 Task: Explore Airbnb accommodation in Djibouti, Djibouti from 10th December, 2023 to 16th December, 2023 for 4 adults.4 bedrooms having 4 beds and 4 bathrooms. Property type can be flat. Amenities needed are: wifi, TV, free parkinig on premises, gym, breakfast. Booking option can be shelf check-in. Look for 5 properties as per requirement.
Action: Mouse moved to (451, 87)
Screenshot: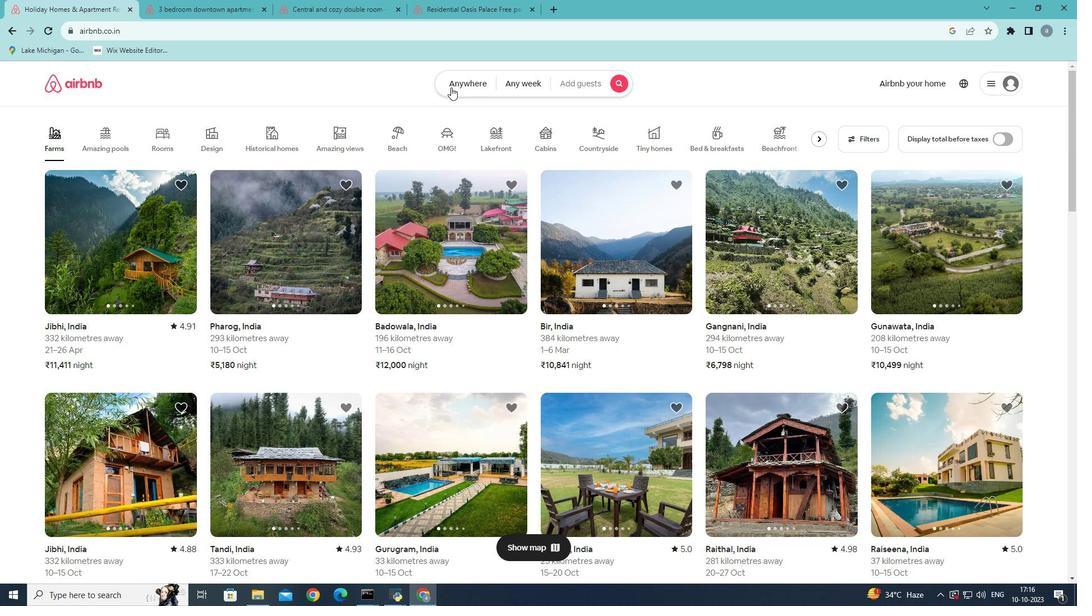 
Action: Mouse pressed left at (451, 87)
Screenshot: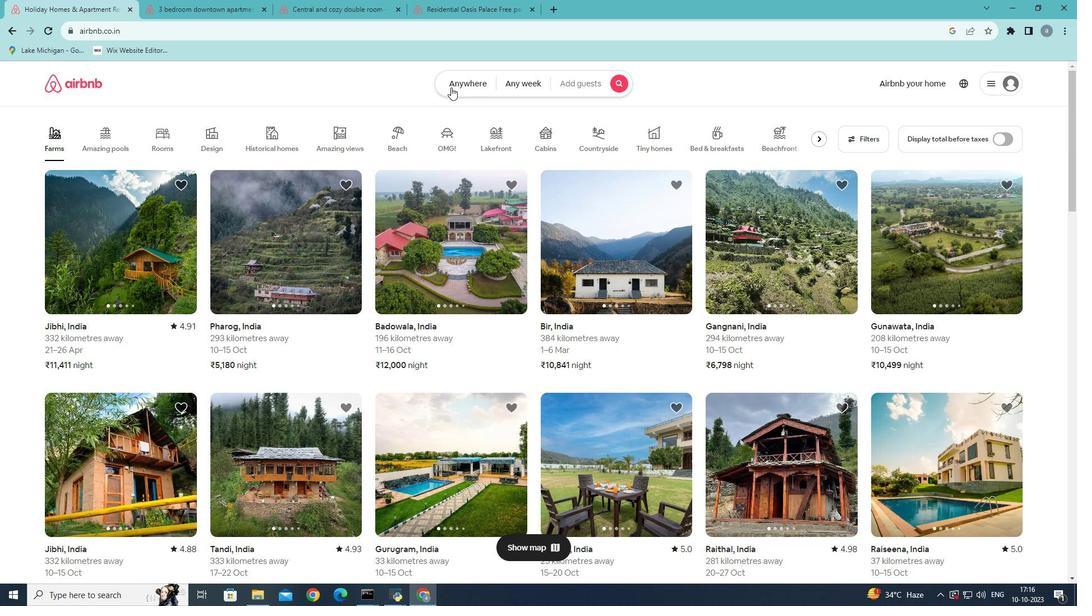 
Action: Mouse moved to (380, 128)
Screenshot: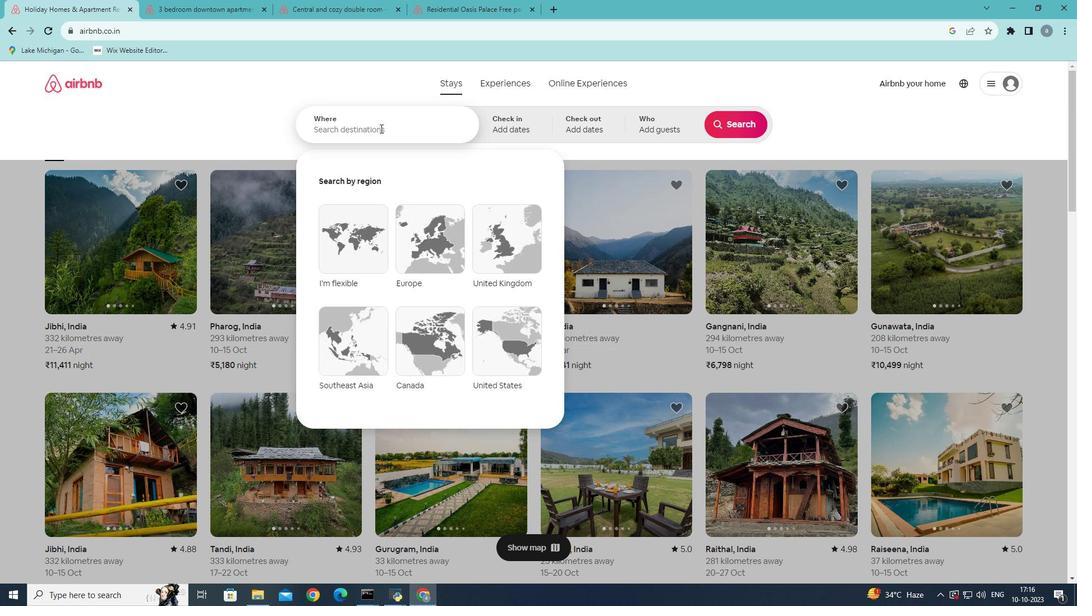 
Action: Mouse pressed left at (380, 128)
Screenshot: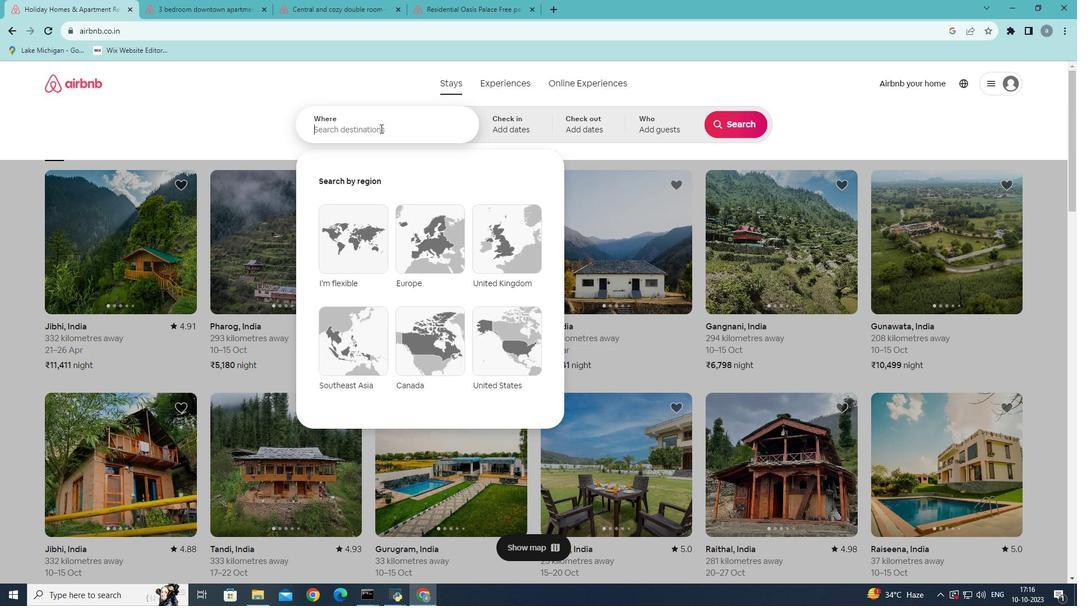 
Action: Mouse moved to (379, 145)
Screenshot: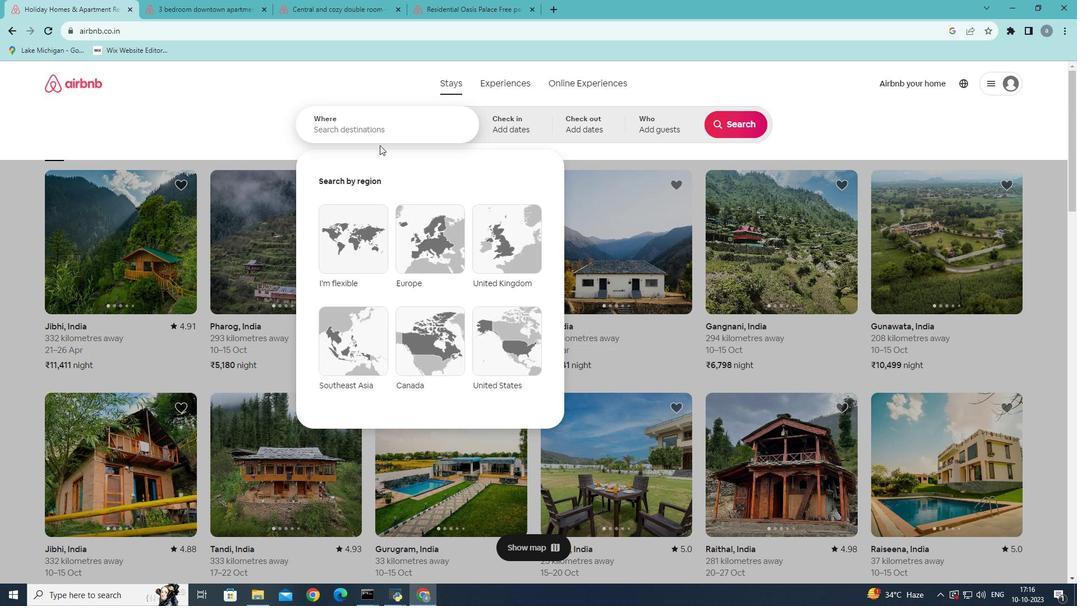 
Action: Key pressed <Key.shift>Djib
Screenshot: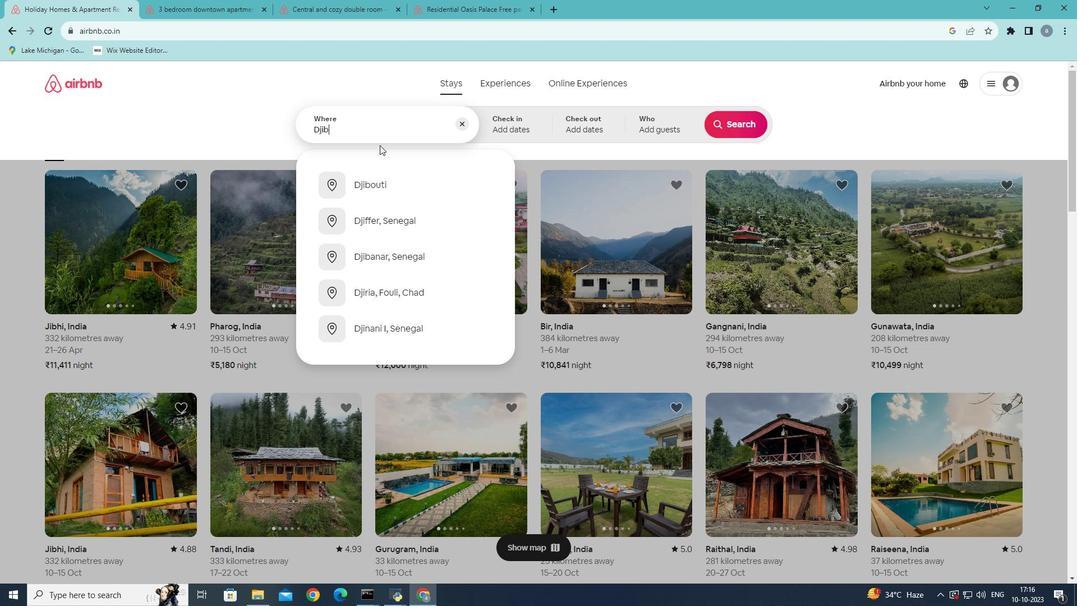 
Action: Mouse moved to (411, 223)
Screenshot: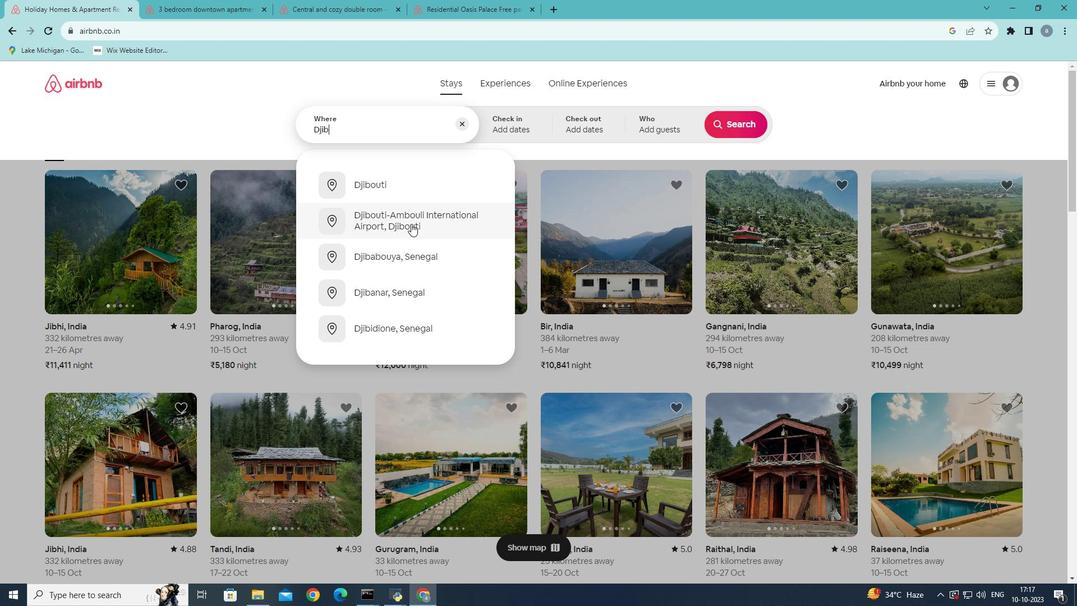 
Action: Mouse pressed left at (411, 223)
Screenshot: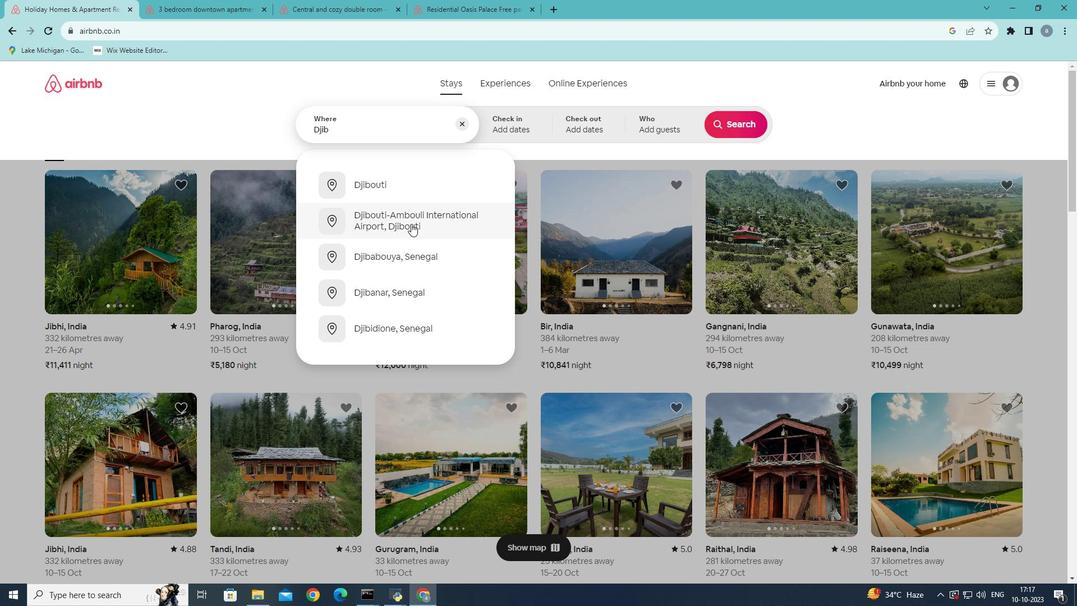 
Action: Mouse moved to (736, 214)
Screenshot: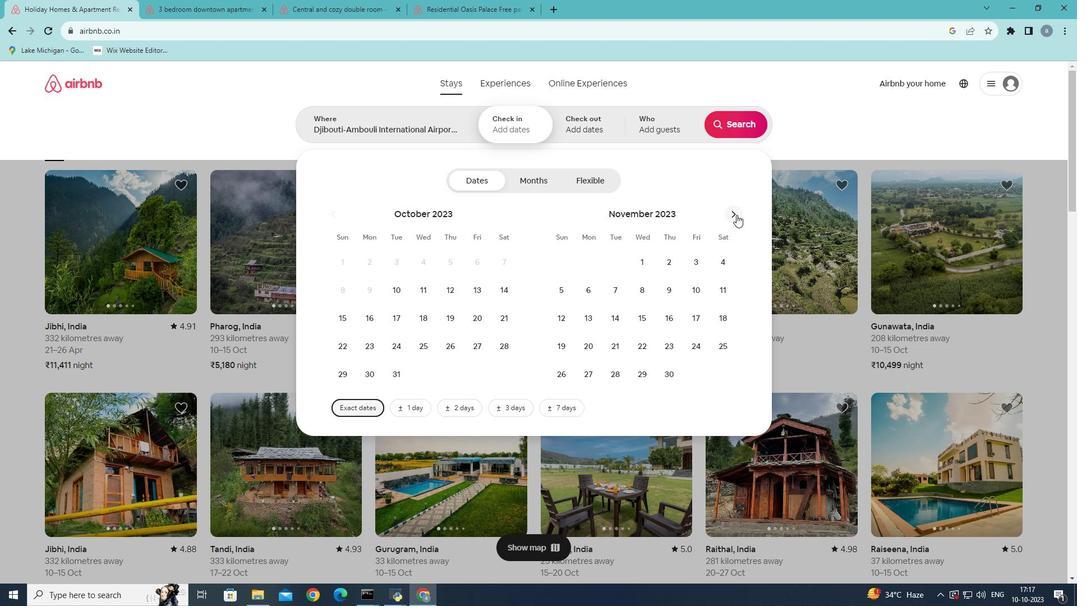
Action: Mouse pressed left at (736, 214)
Screenshot: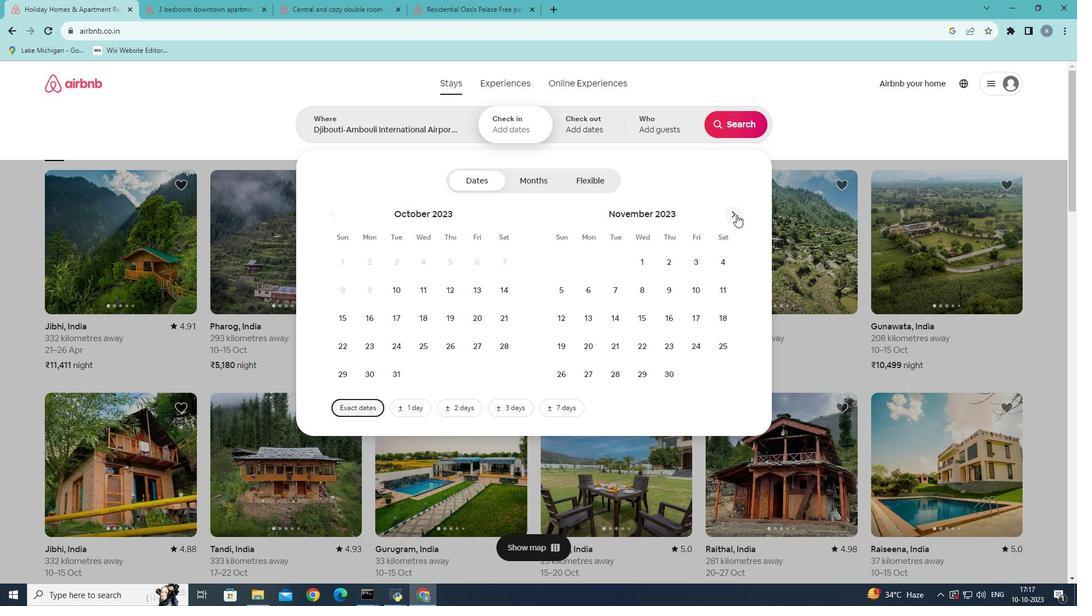 
Action: Mouse moved to (556, 315)
Screenshot: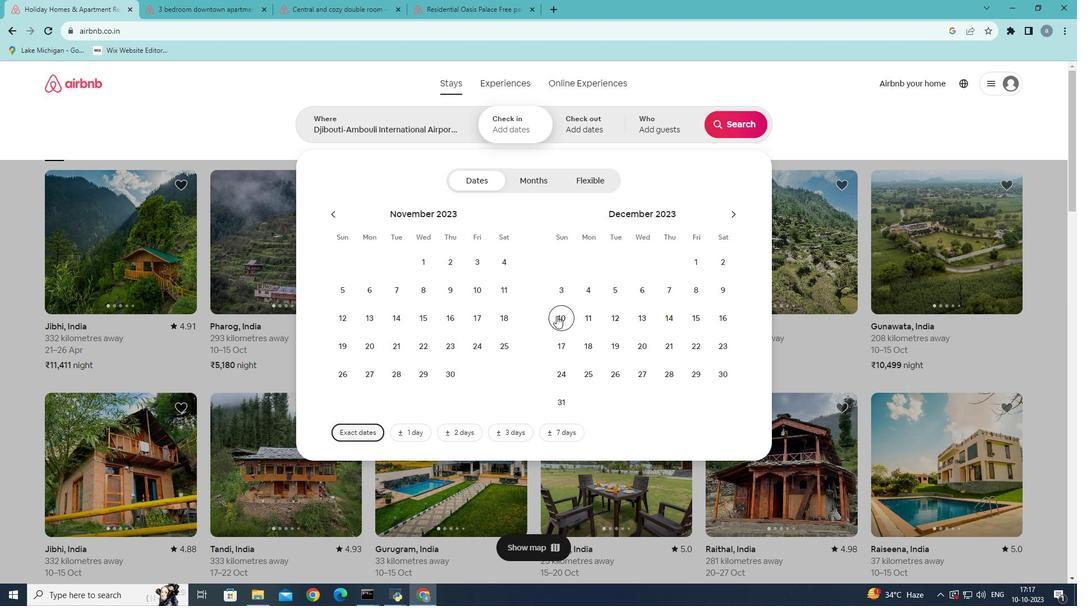 
Action: Mouse pressed left at (556, 315)
Screenshot: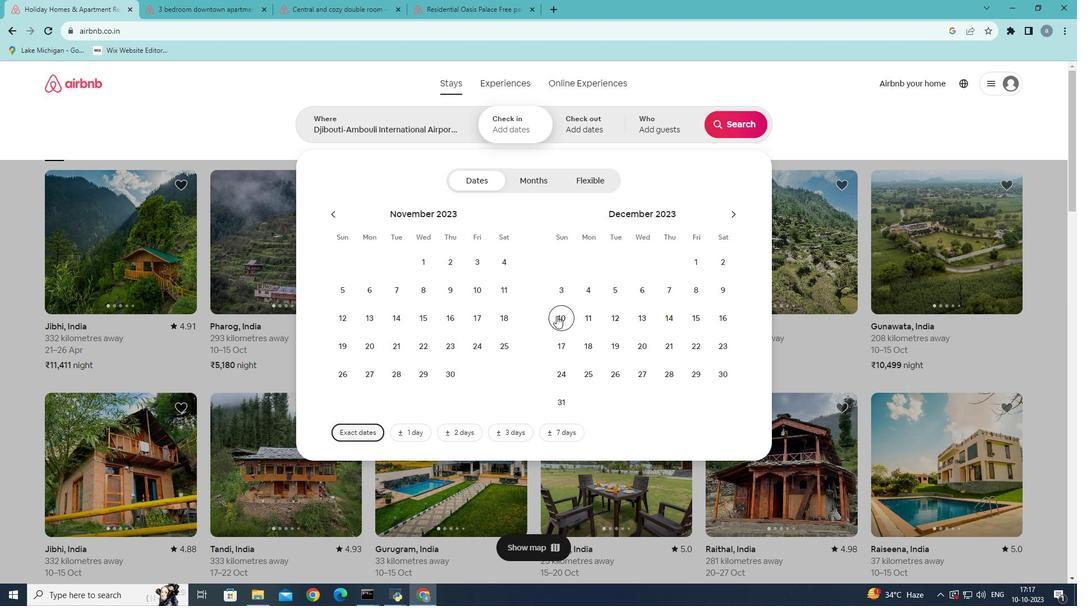 
Action: Mouse moved to (718, 315)
Screenshot: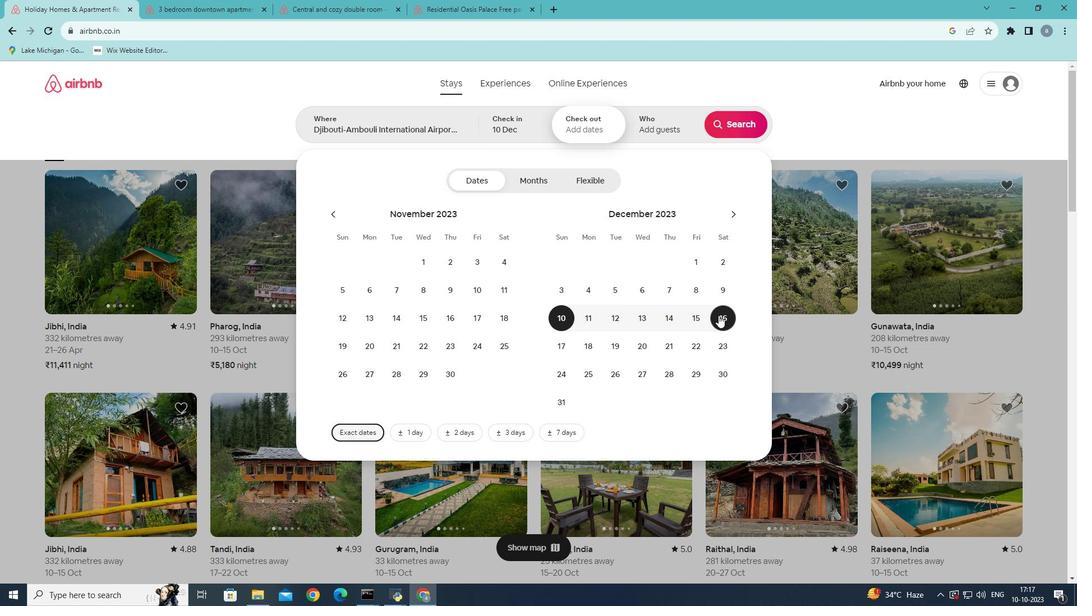 
Action: Mouse pressed left at (718, 315)
Screenshot: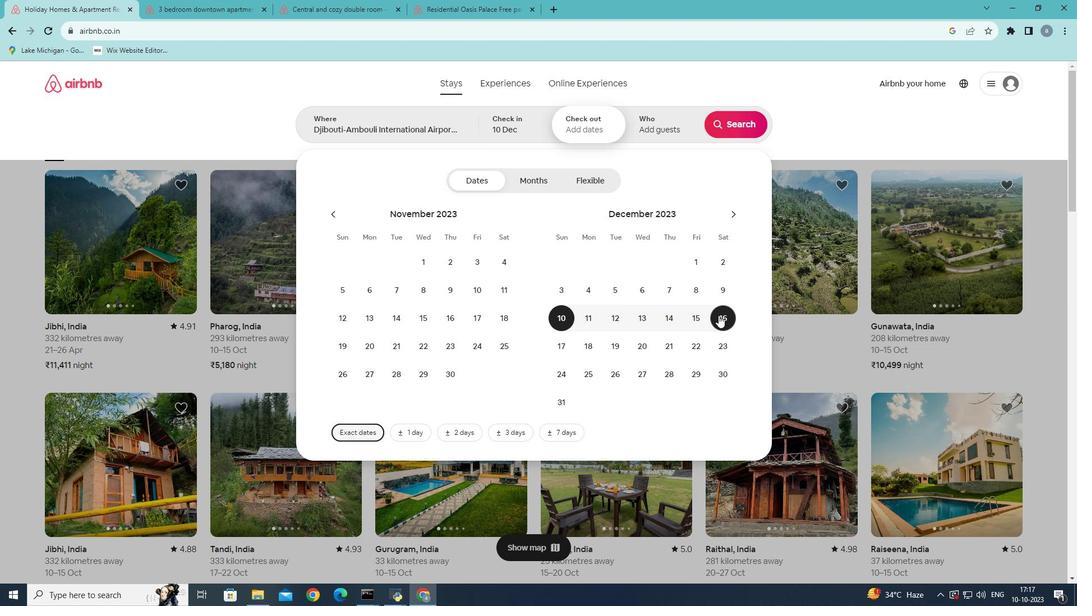 
Action: Mouse moved to (671, 127)
Screenshot: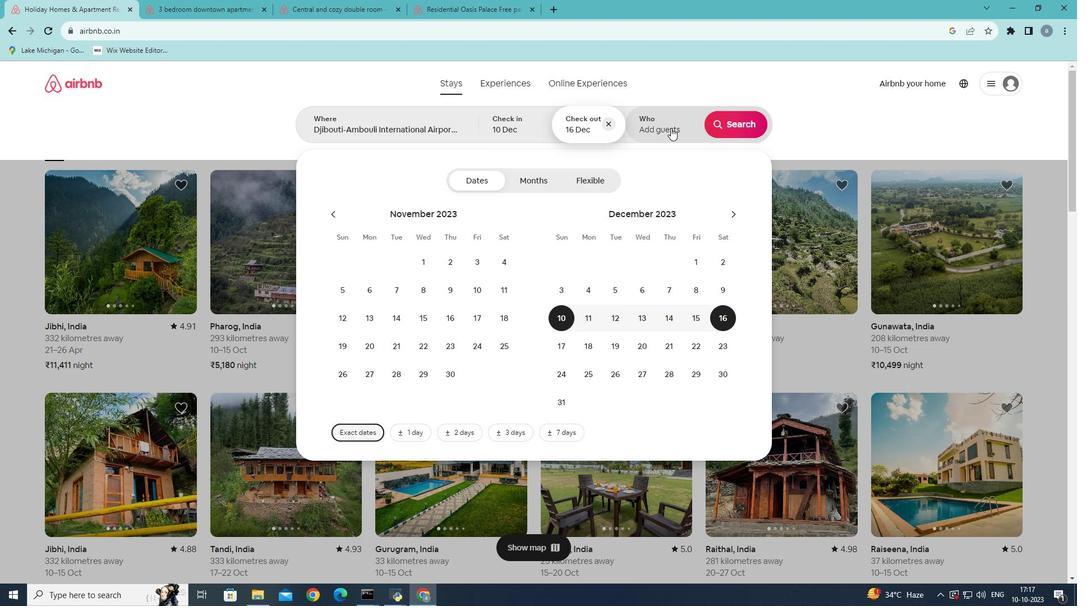 
Action: Mouse pressed left at (671, 127)
Screenshot: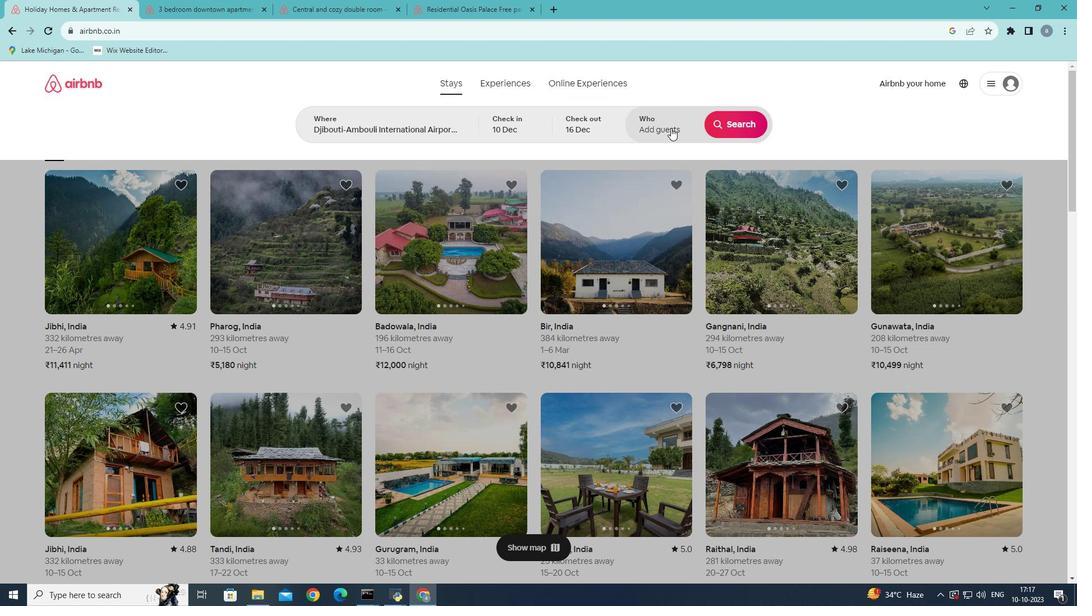 
Action: Mouse moved to (740, 181)
Screenshot: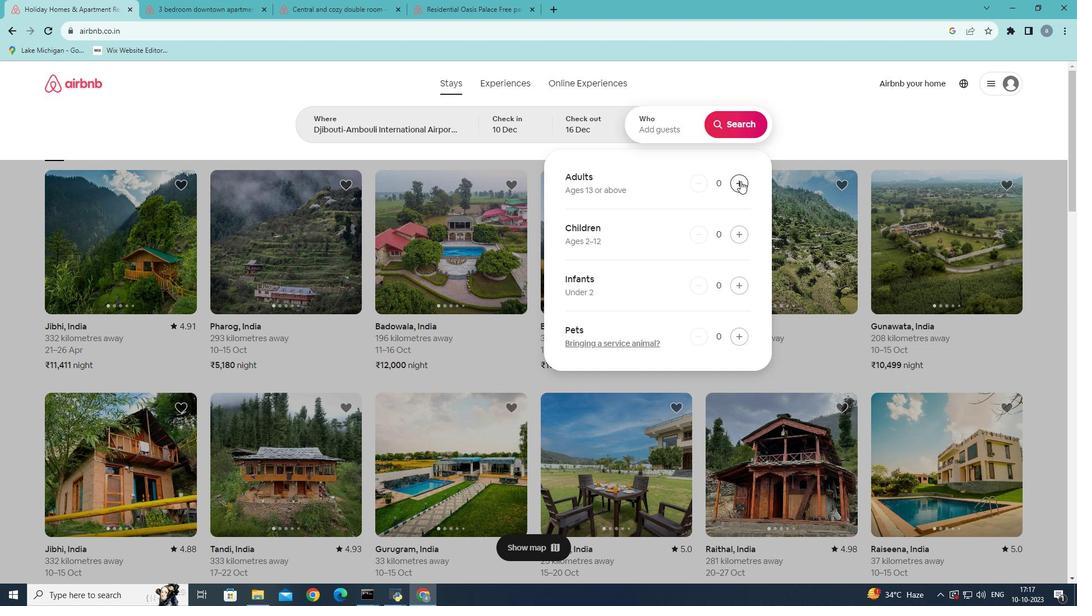 
Action: Mouse pressed left at (740, 181)
Screenshot: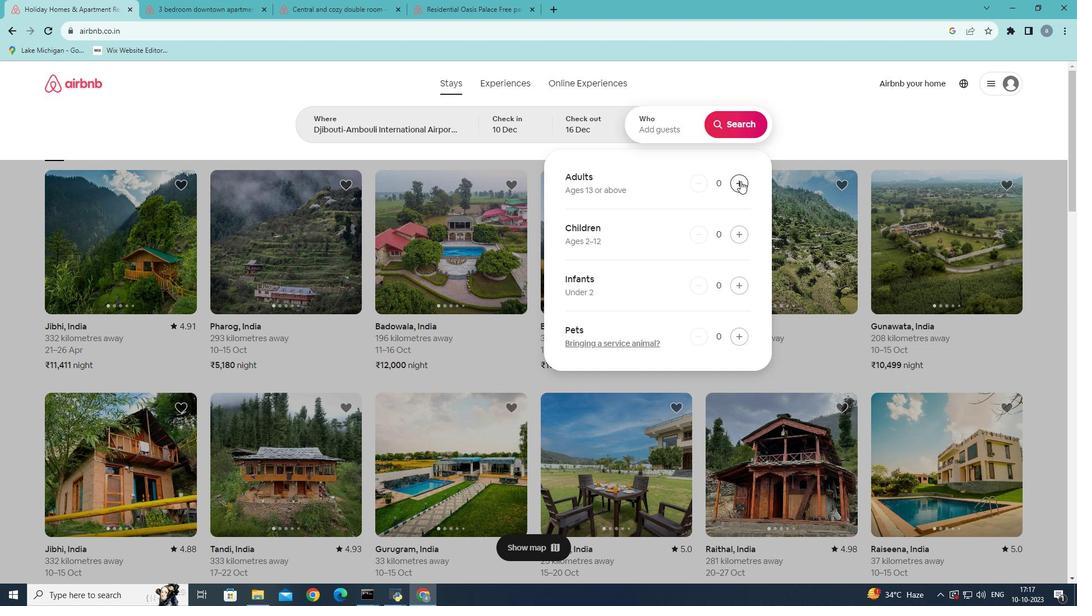 
Action: Mouse pressed left at (740, 181)
Screenshot: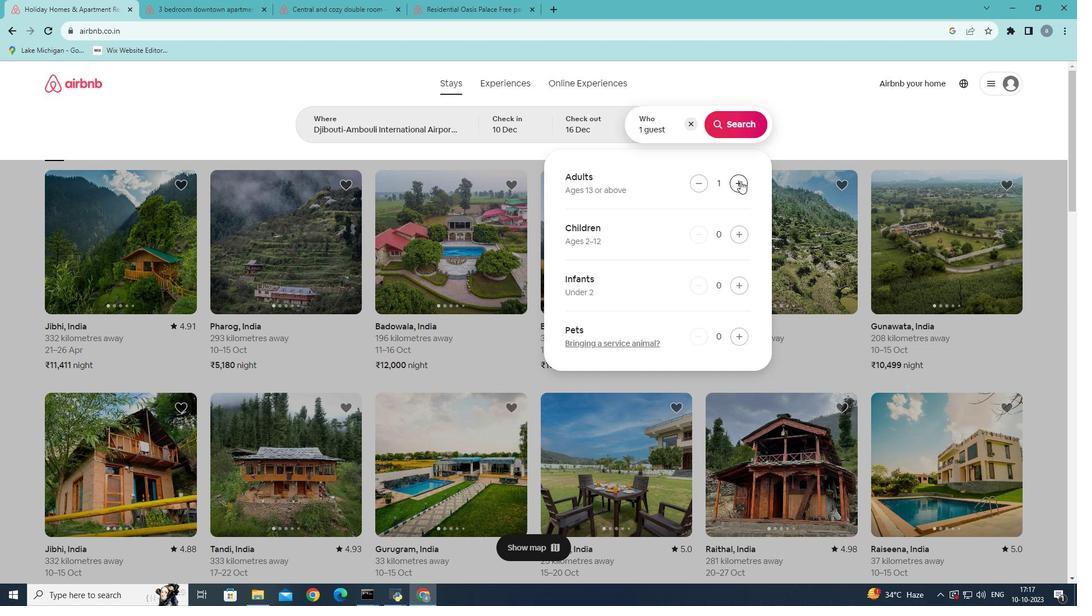 
Action: Mouse pressed left at (740, 181)
Screenshot: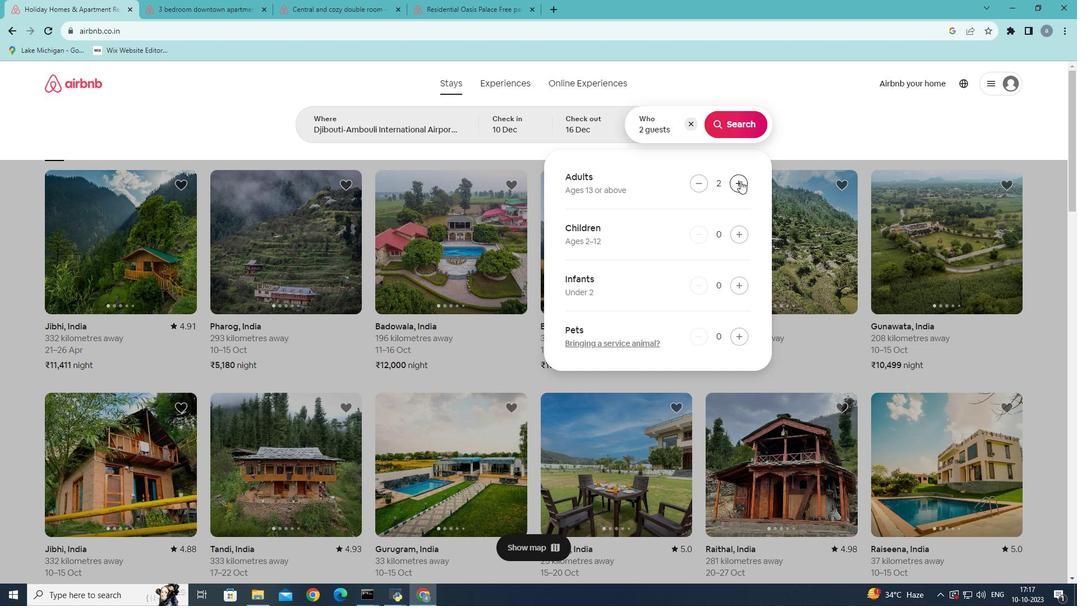 
Action: Mouse pressed left at (740, 181)
Screenshot: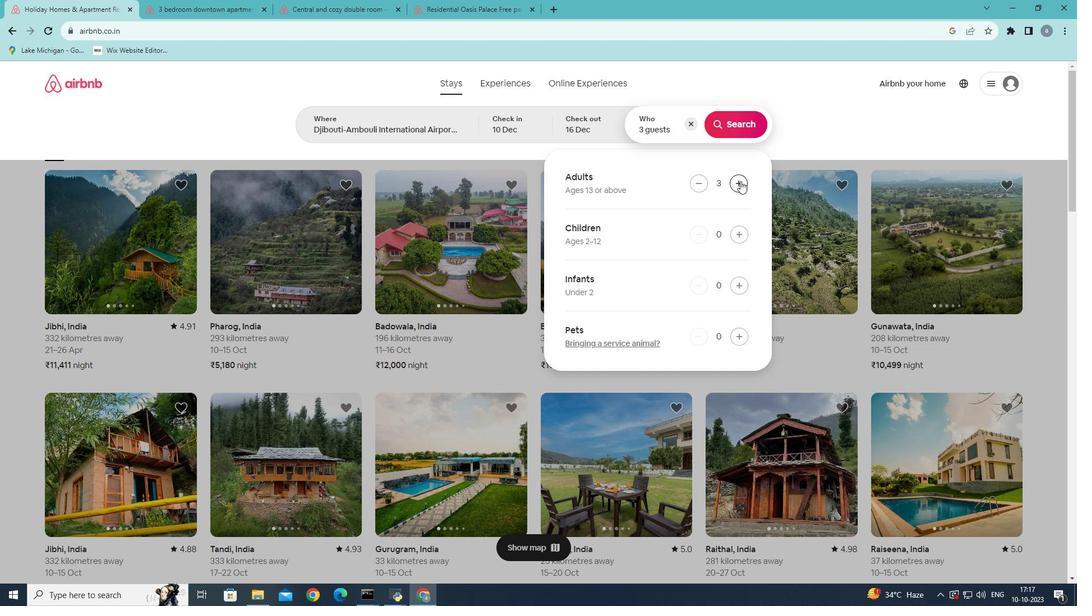 
Action: Mouse moved to (741, 119)
Screenshot: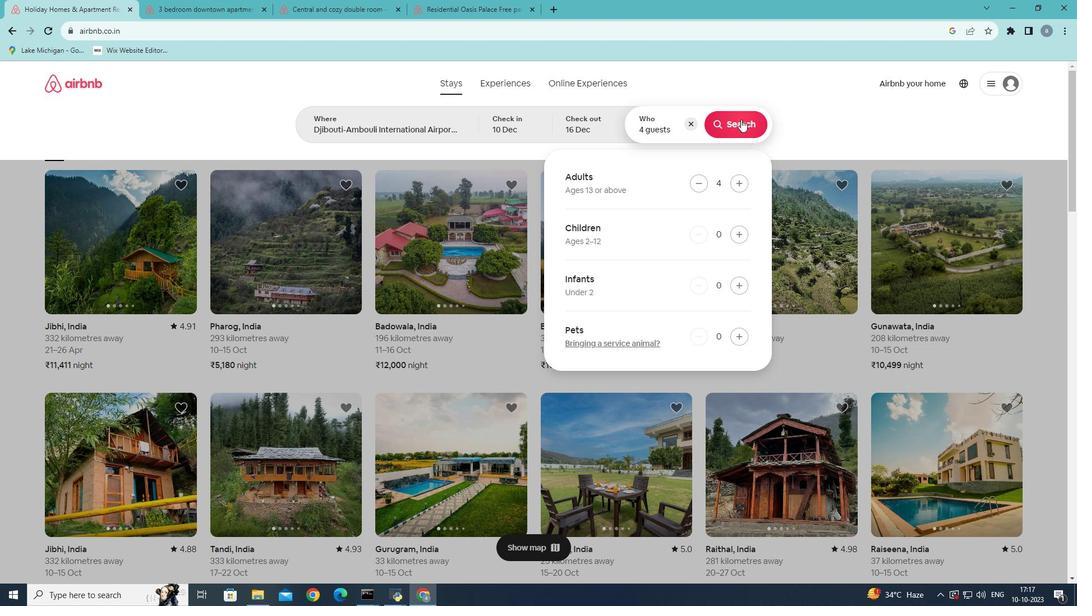 
Action: Mouse pressed left at (741, 119)
Screenshot: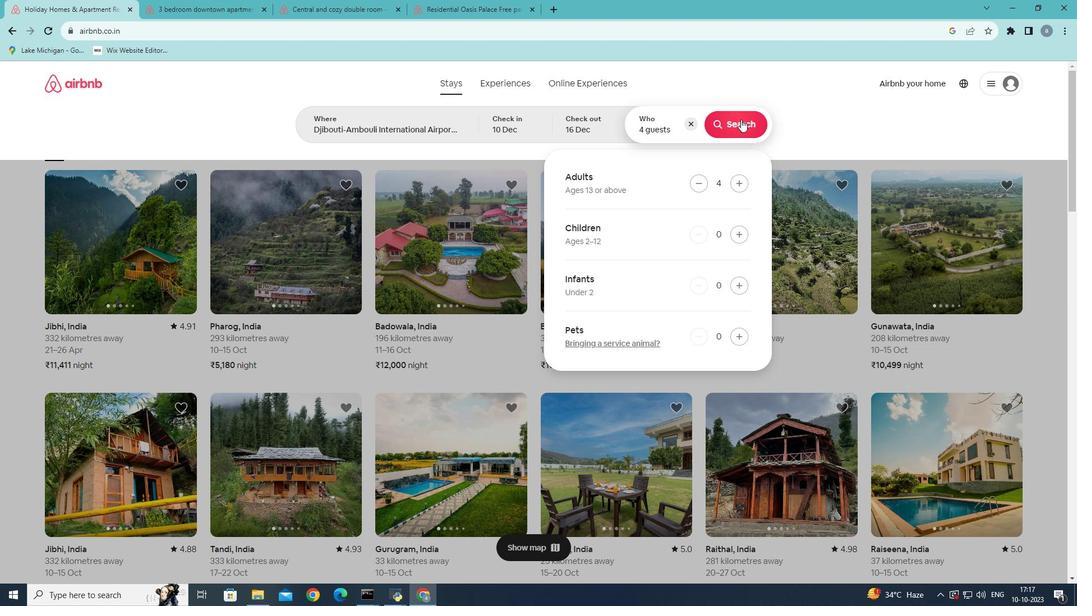 
Action: Mouse moved to (904, 130)
Screenshot: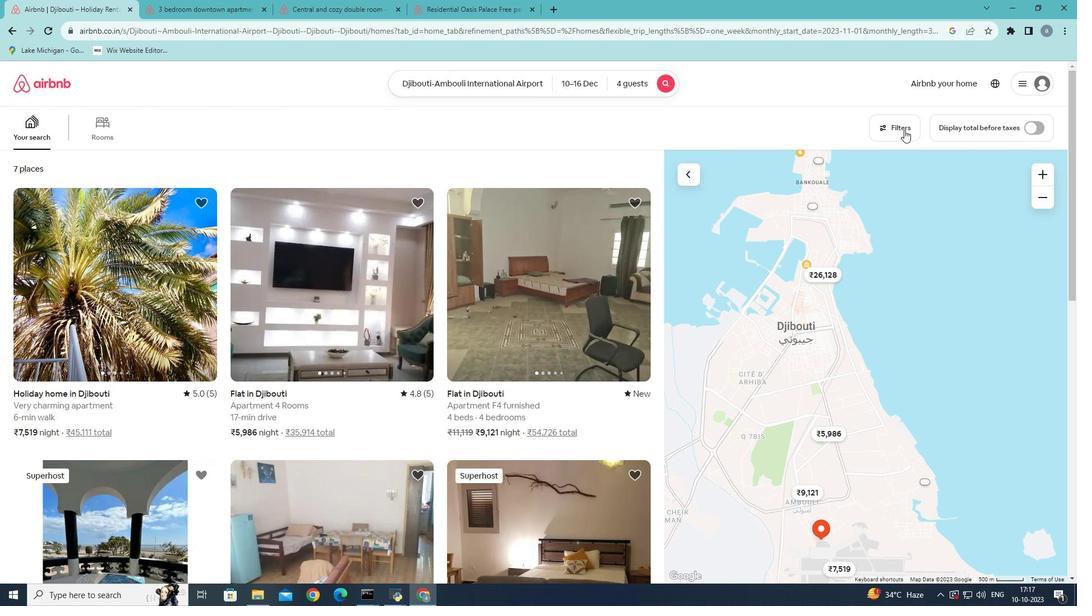
Action: Mouse pressed left at (904, 130)
Screenshot: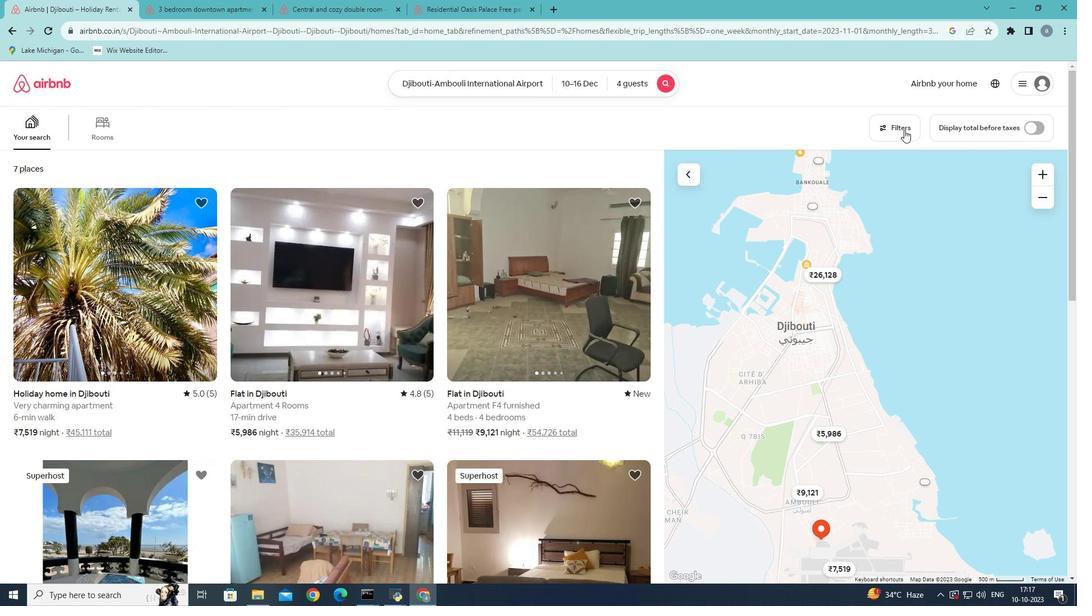 
Action: Mouse moved to (535, 350)
Screenshot: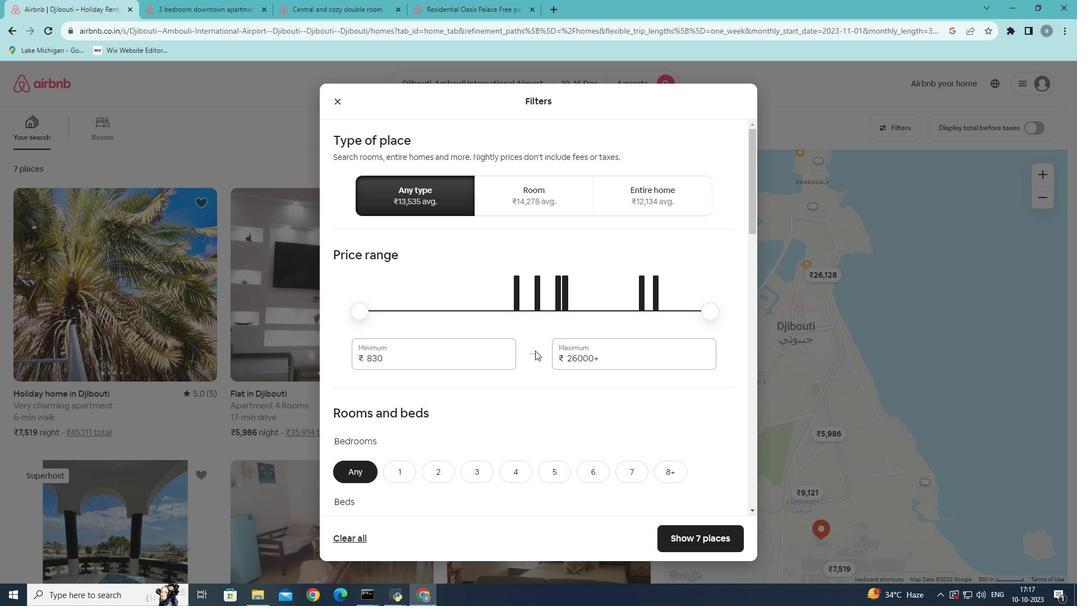 
Action: Mouse scrolled (535, 350) with delta (0, 0)
Screenshot: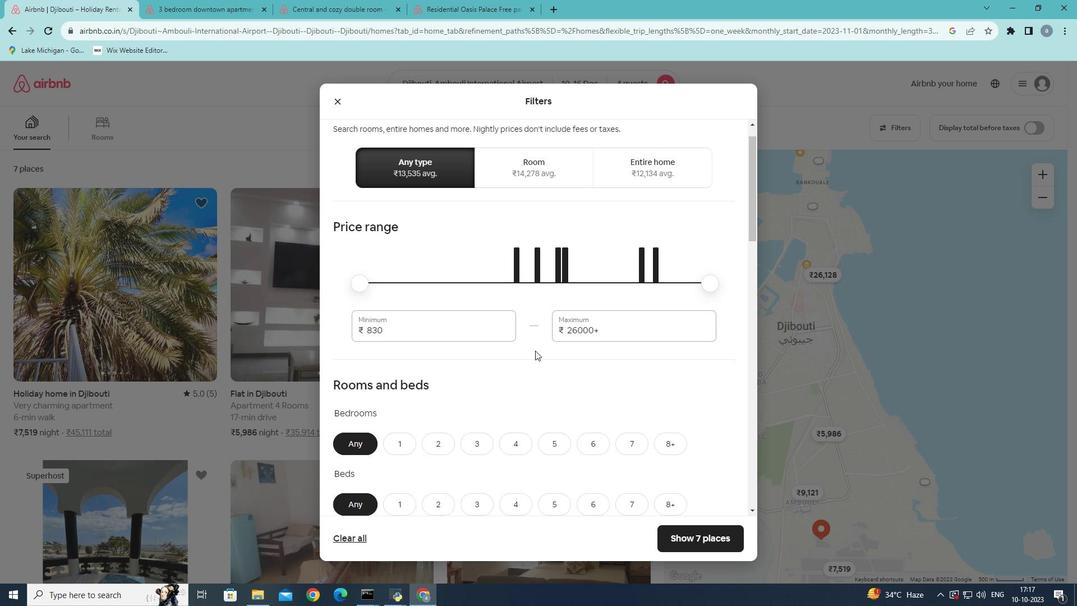 
Action: Mouse scrolled (535, 350) with delta (0, 0)
Screenshot: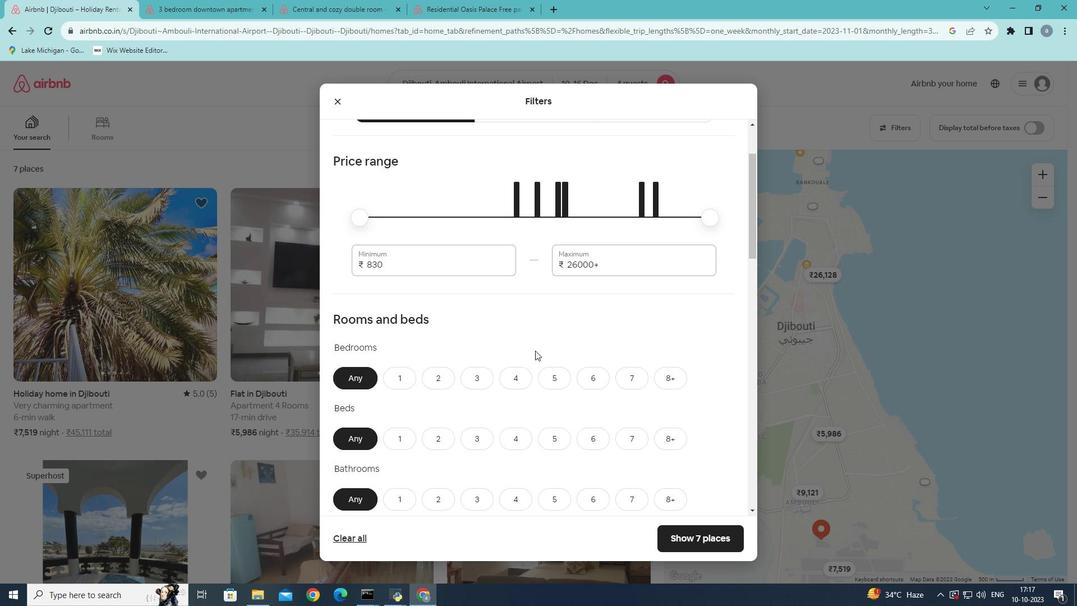 
Action: Mouse scrolled (535, 350) with delta (0, 0)
Screenshot: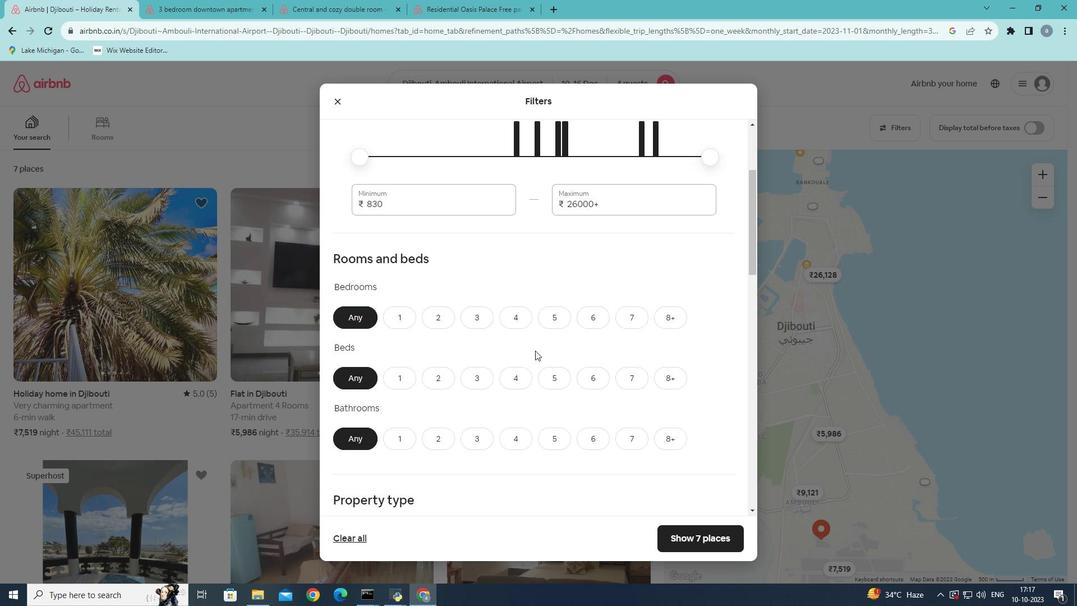 
Action: Mouse moved to (520, 299)
Screenshot: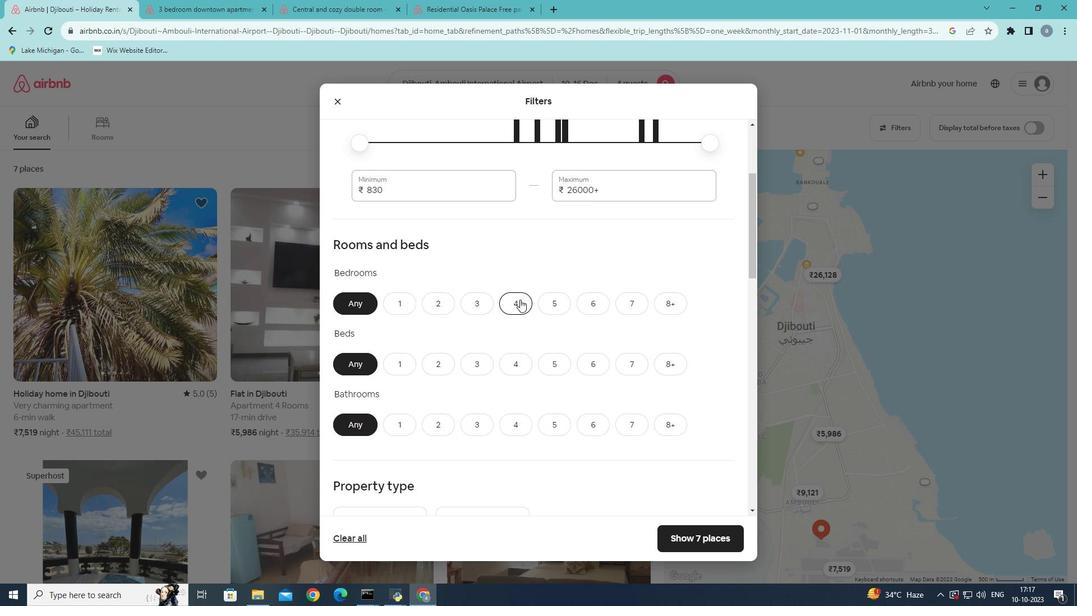 
Action: Mouse pressed left at (520, 299)
Screenshot: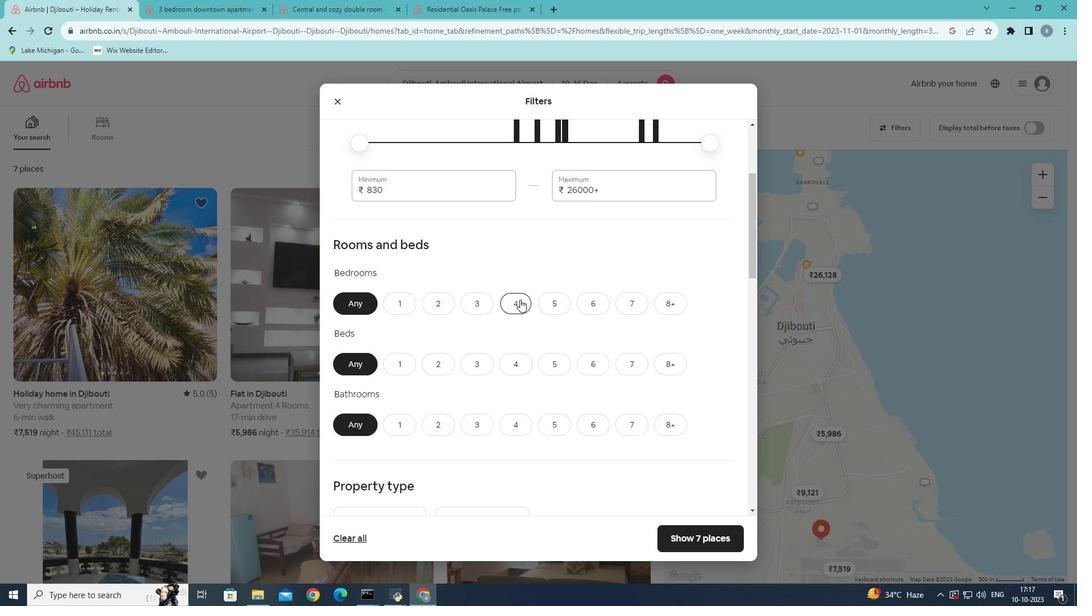 
Action: Mouse moved to (522, 371)
Screenshot: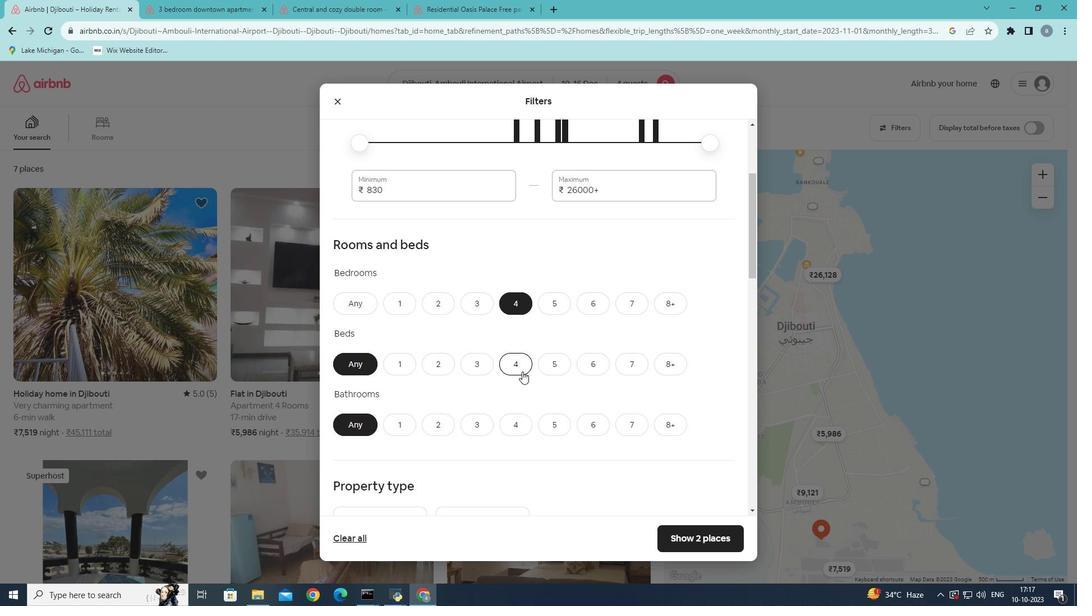
Action: Mouse pressed left at (522, 371)
Screenshot: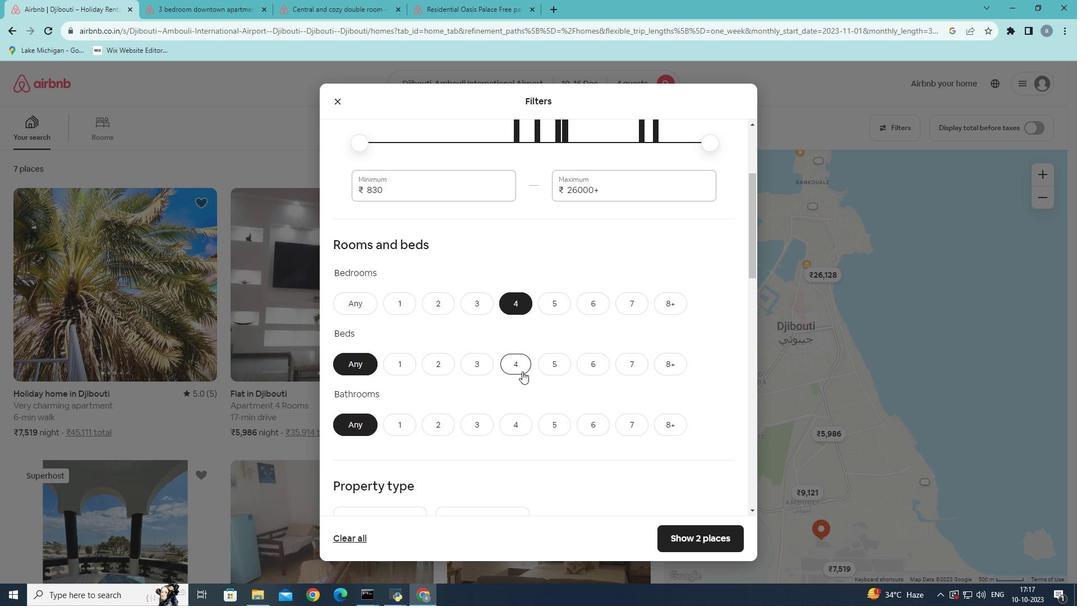 
Action: Mouse moved to (519, 425)
Screenshot: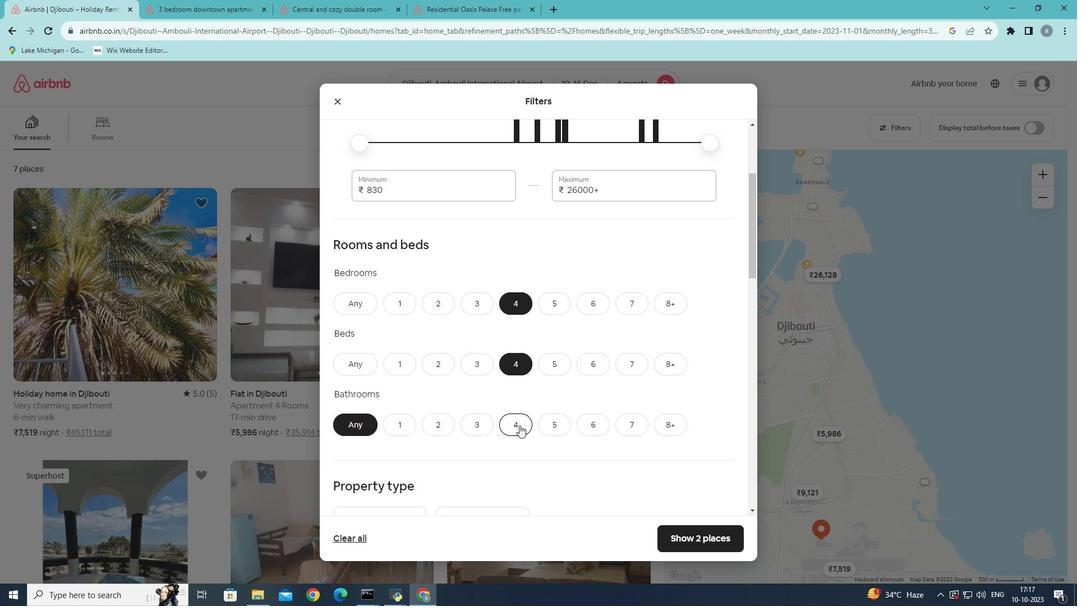 
Action: Mouse pressed left at (519, 425)
Screenshot: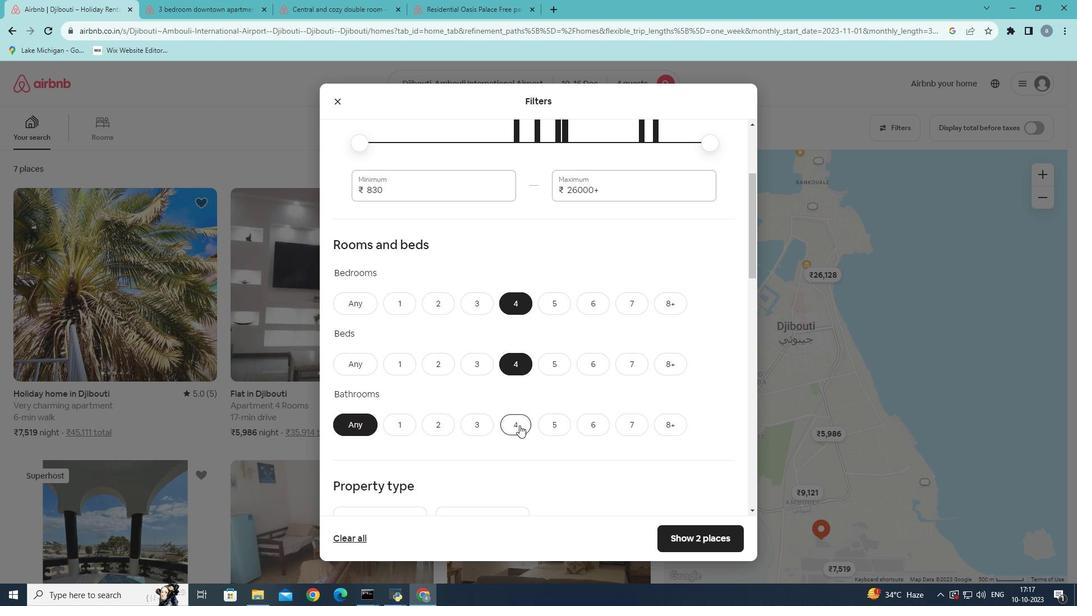 
Action: Mouse moved to (504, 437)
Screenshot: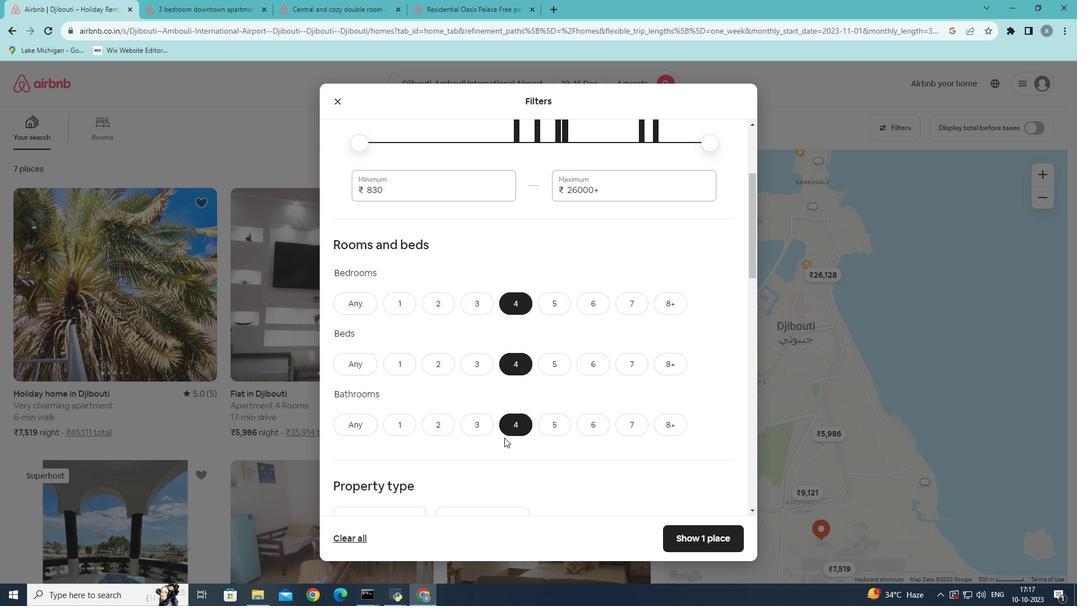 
Action: Mouse scrolled (504, 437) with delta (0, 0)
Screenshot: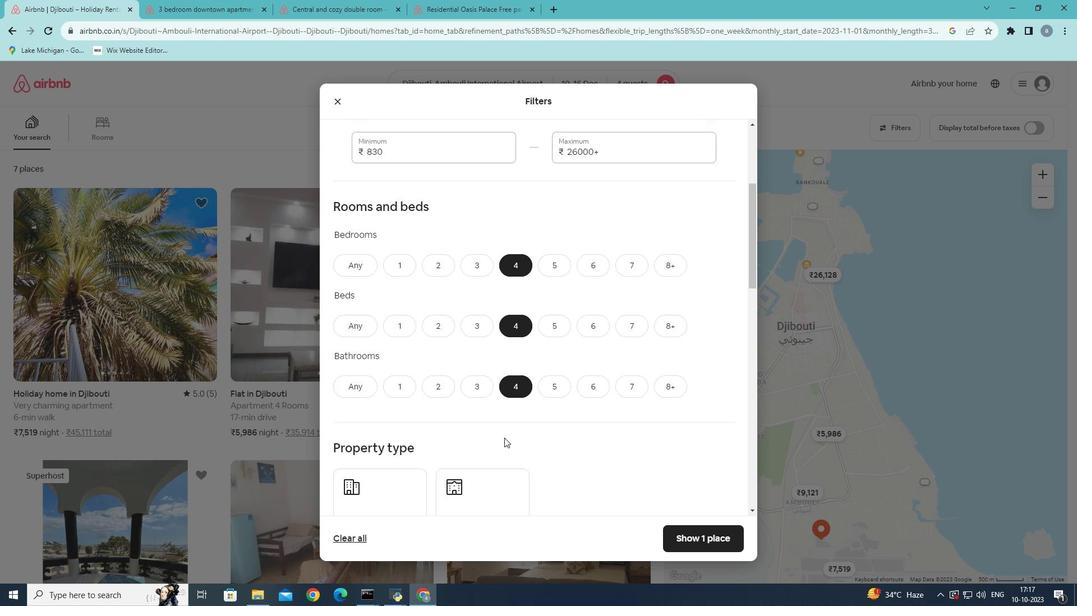 
Action: Mouse scrolled (504, 437) with delta (0, 0)
Screenshot: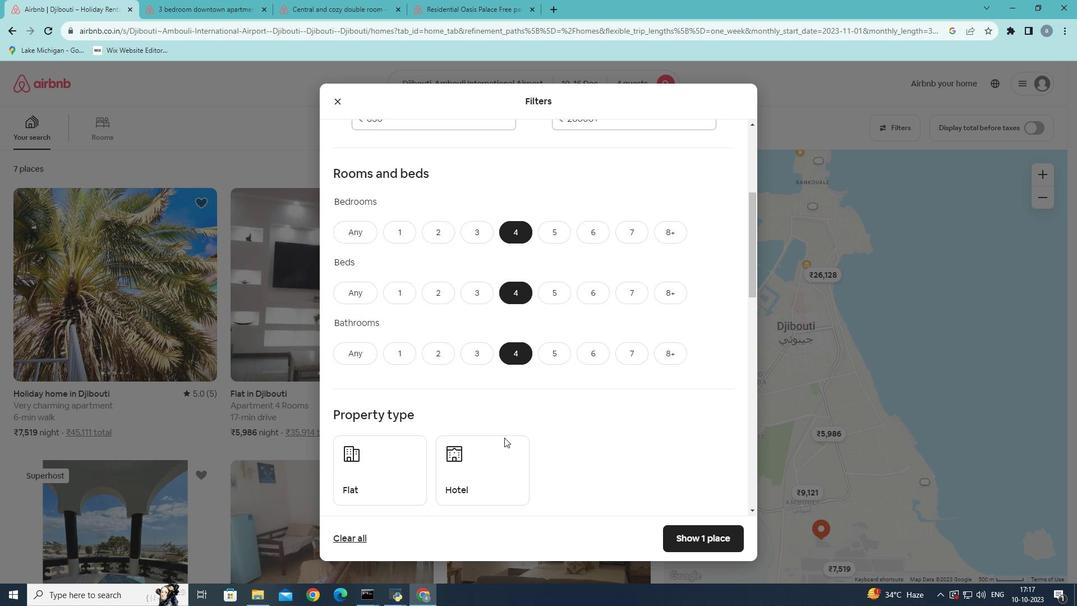 
Action: Mouse scrolled (504, 437) with delta (0, 0)
Screenshot: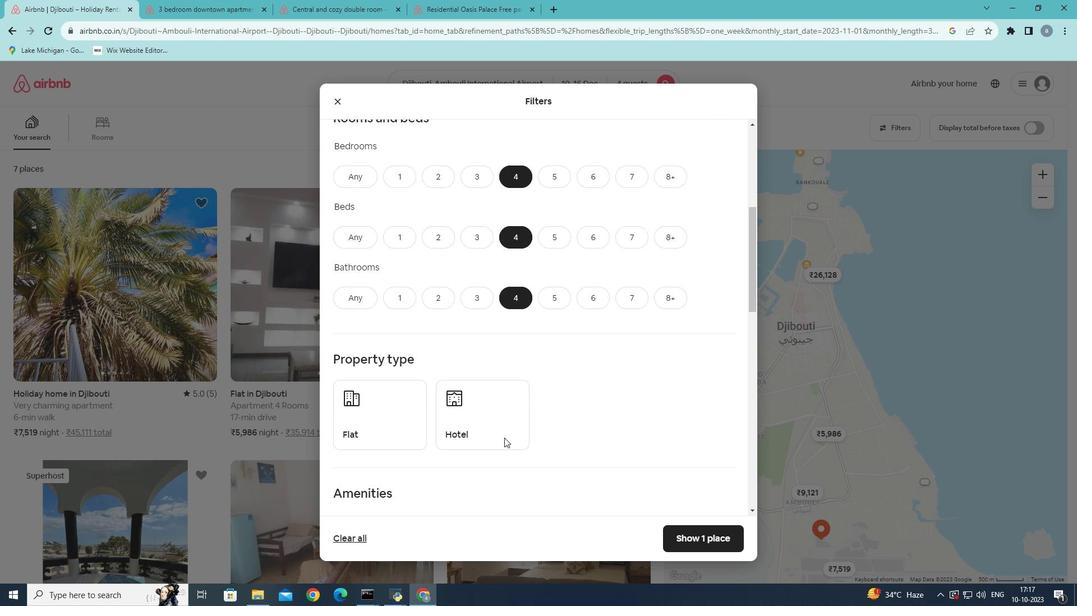 
Action: Mouse moved to (379, 398)
Screenshot: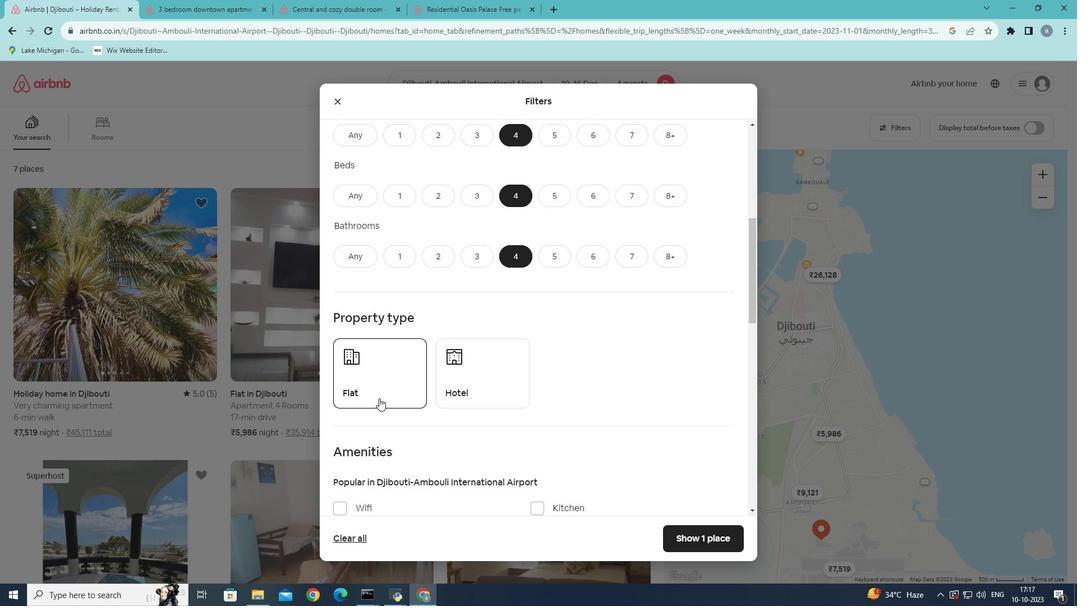
Action: Mouse pressed left at (379, 398)
Screenshot: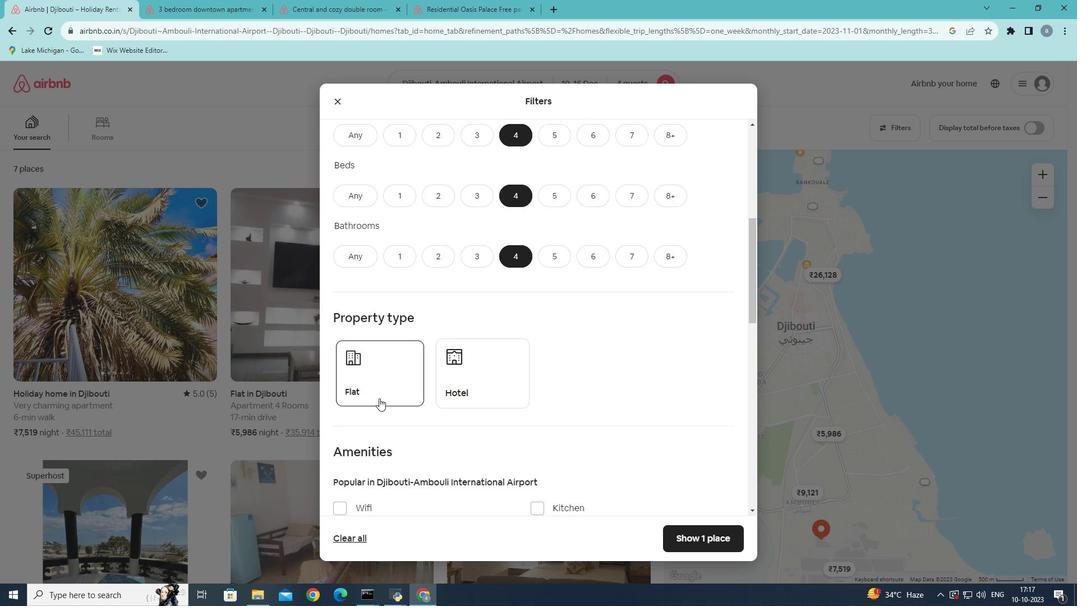 
Action: Mouse moved to (439, 427)
Screenshot: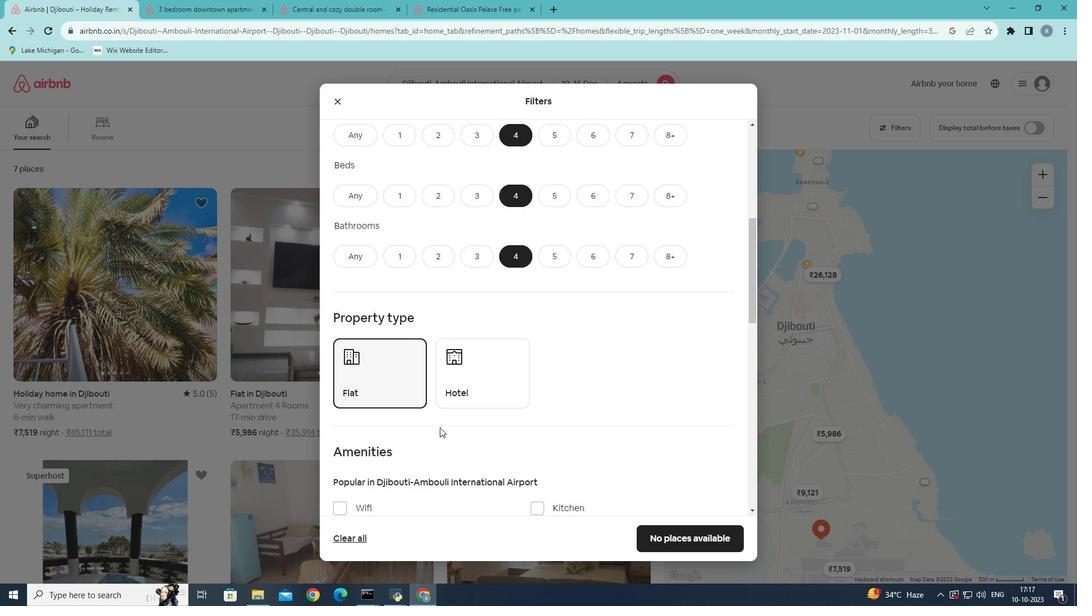
Action: Mouse scrolled (439, 427) with delta (0, 0)
Screenshot: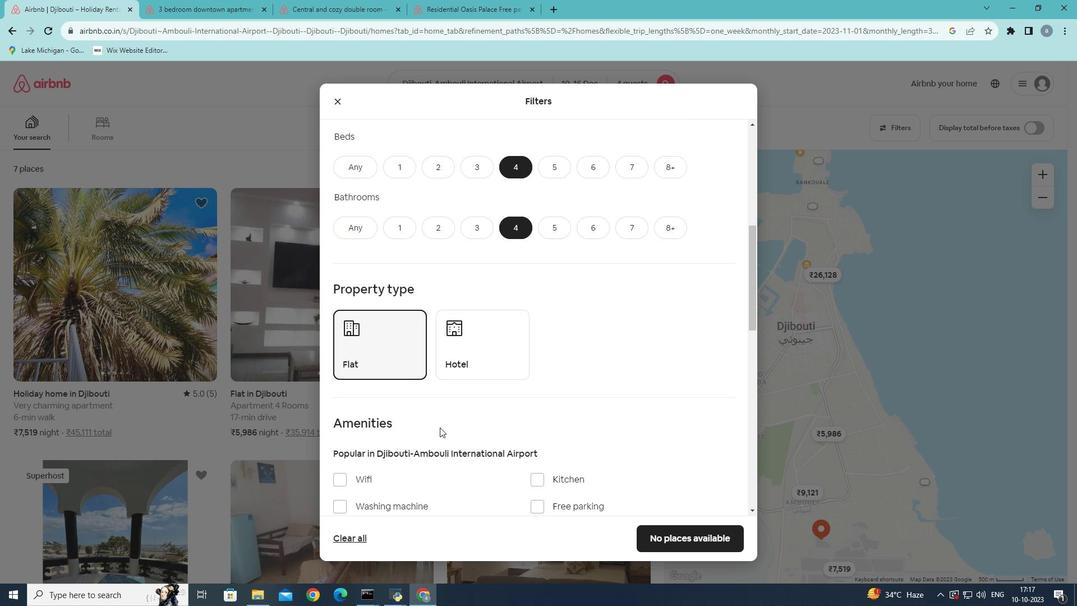 
Action: Mouse scrolled (439, 427) with delta (0, 0)
Screenshot: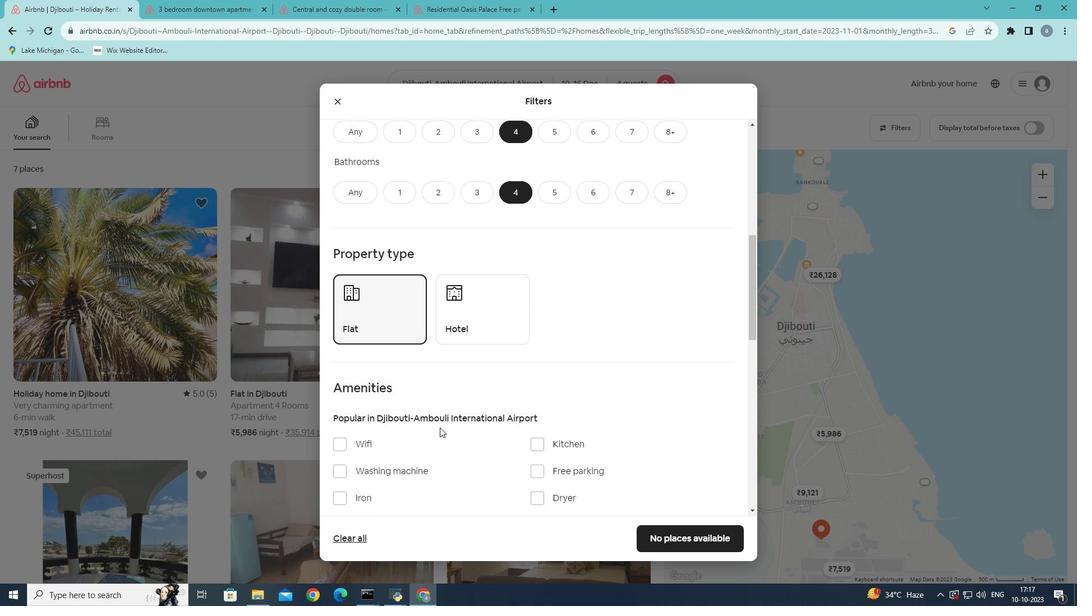 
Action: Mouse scrolled (439, 427) with delta (0, 0)
Screenshot: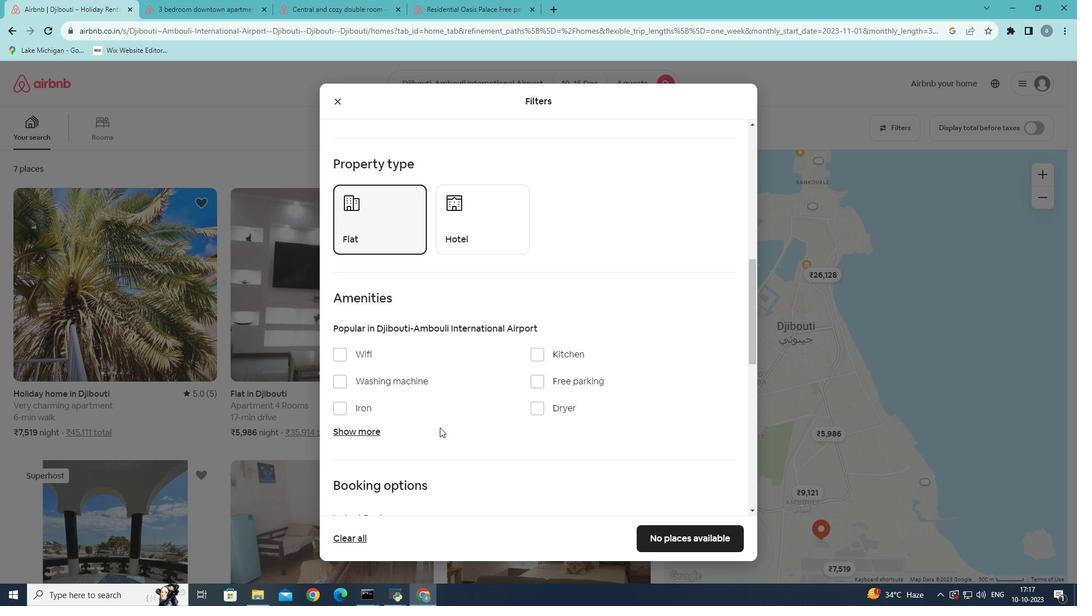 
Action: Mouse moved to (336, 336)
Screenshot: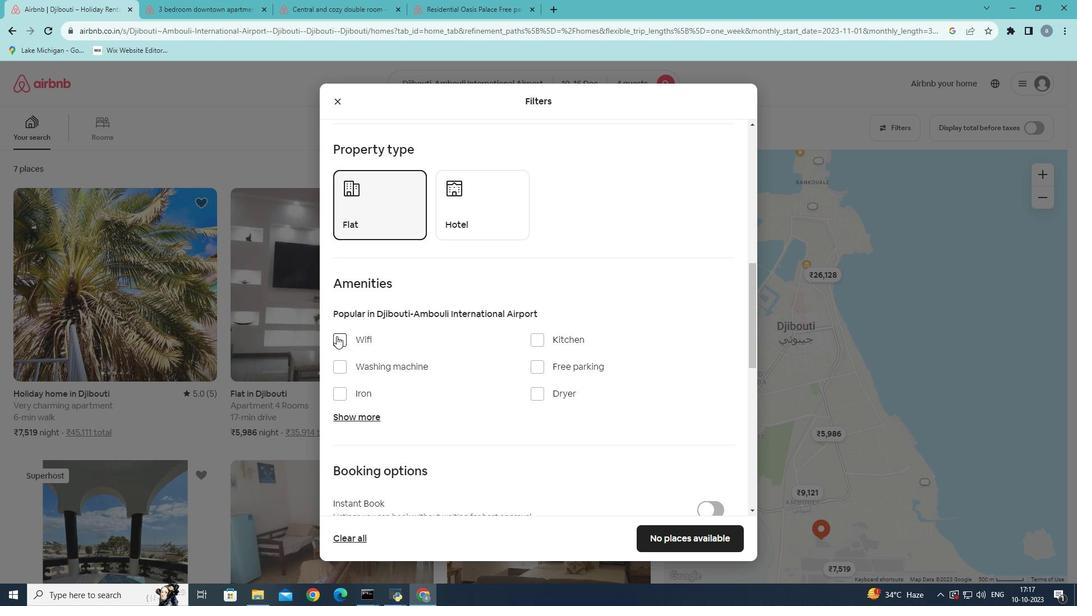 
Action: Mouse pressed left at (336, 336)
Screenshot: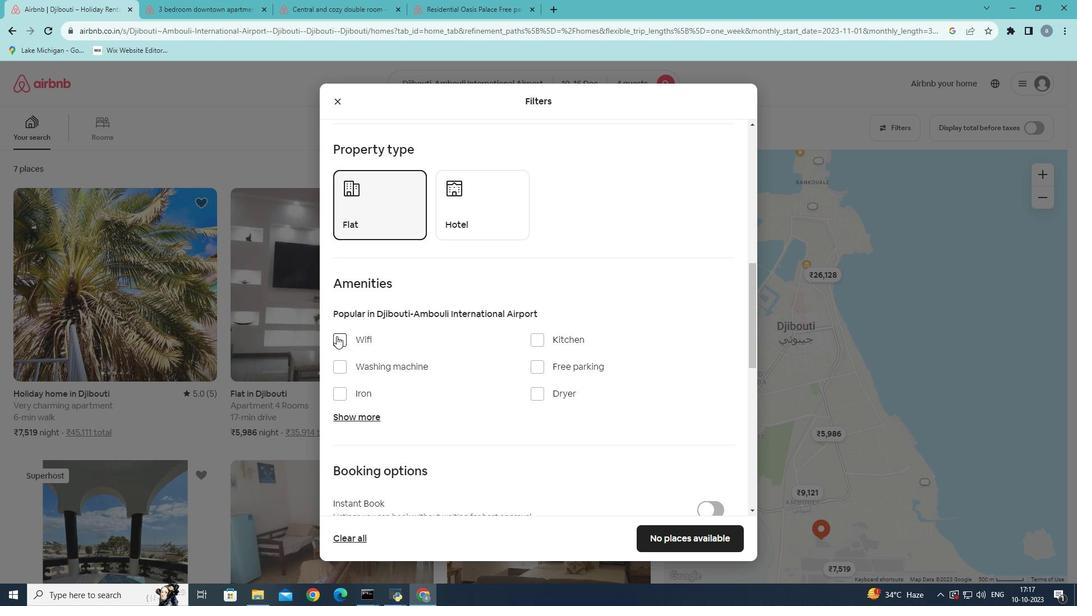 
Action: Mouse moved to (361, 415)
Screenshot: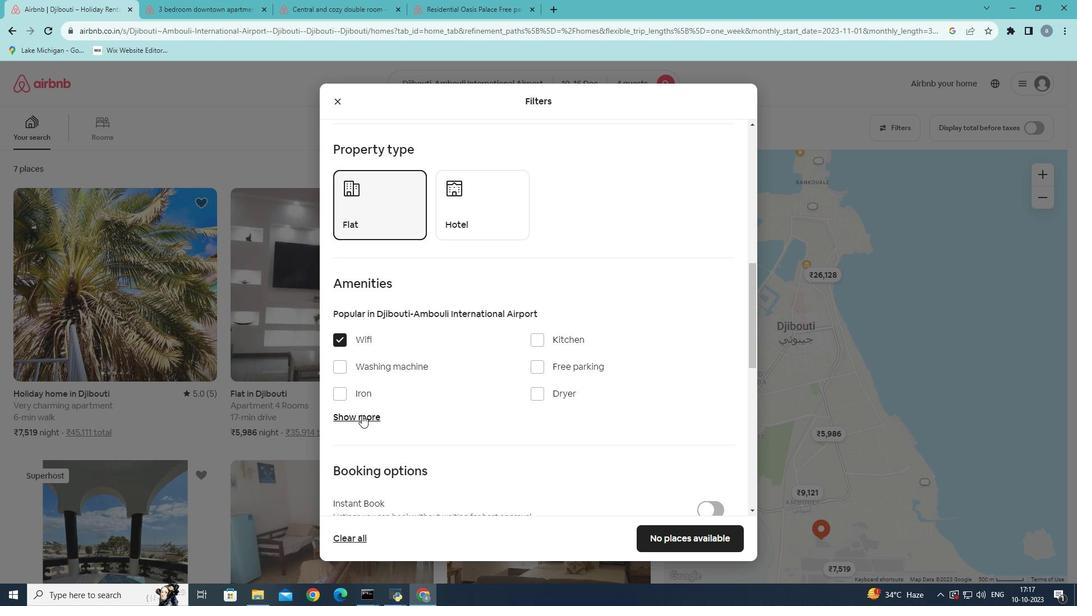 
Action: Mouse pressed left at (361, 415)
Screenshot: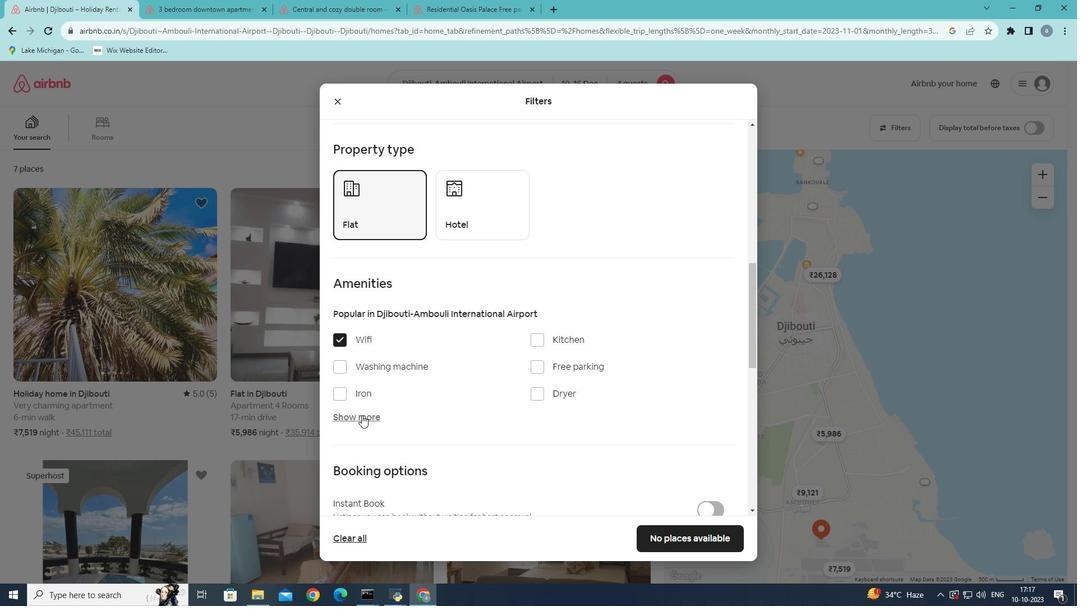 
Action: Mouse moved to (539, 367)
Screenshot: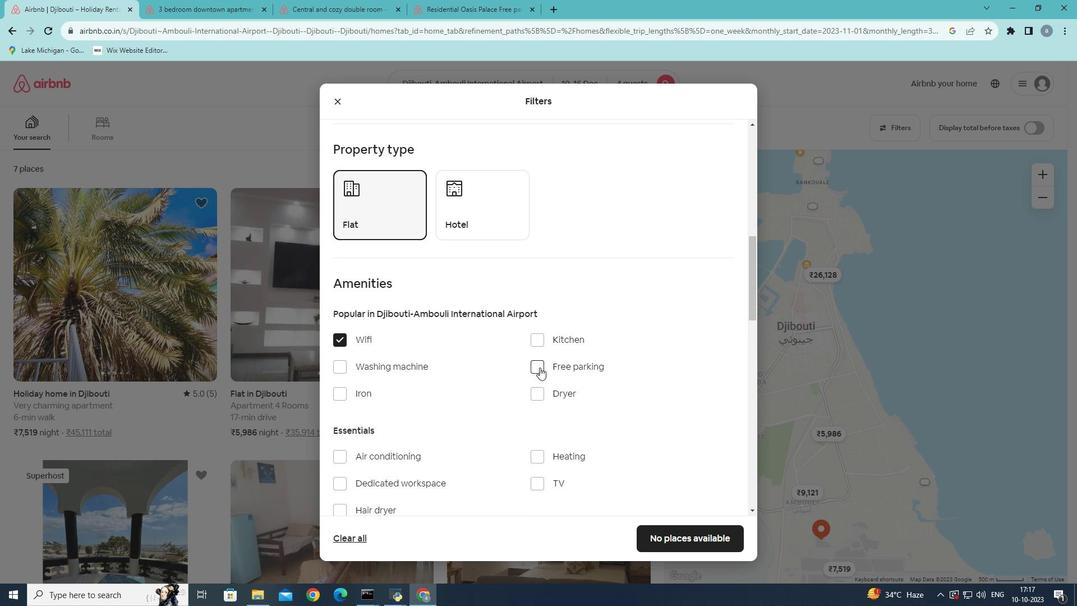 
Action: Mouse pressed left at (539, 367)
Screenshot: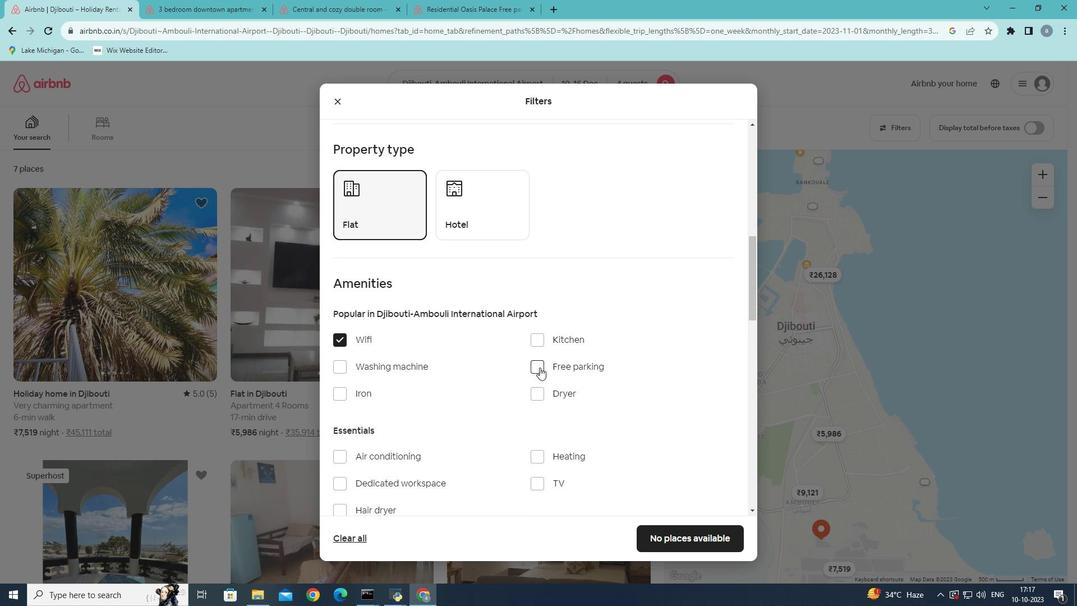
Action: Mouse moved to (537, 483)
Screenshot: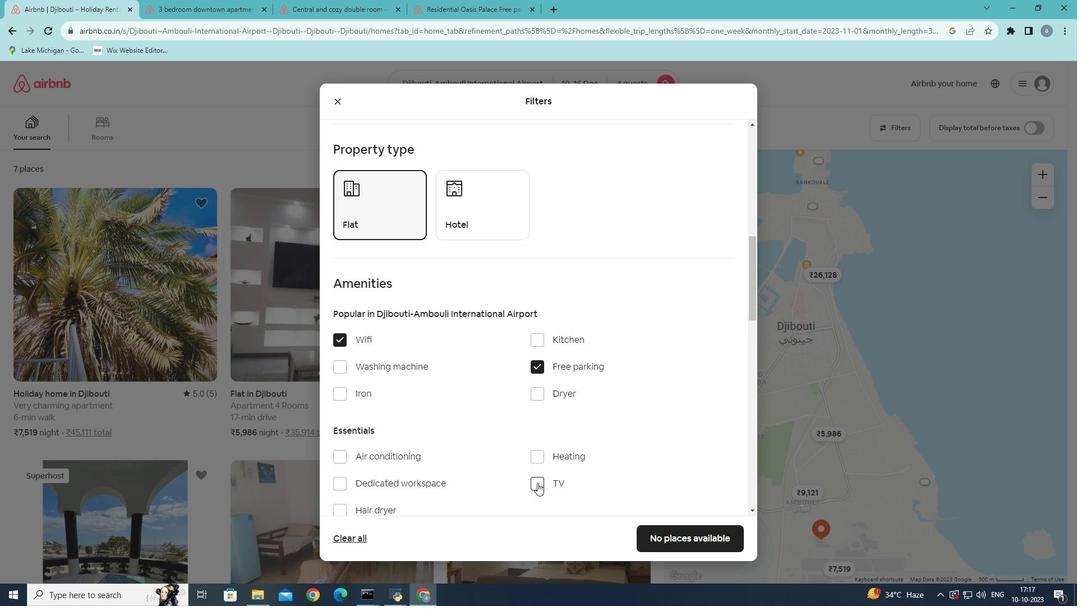 
Action: Mouse pressed left at (537, 483)
Screenshot: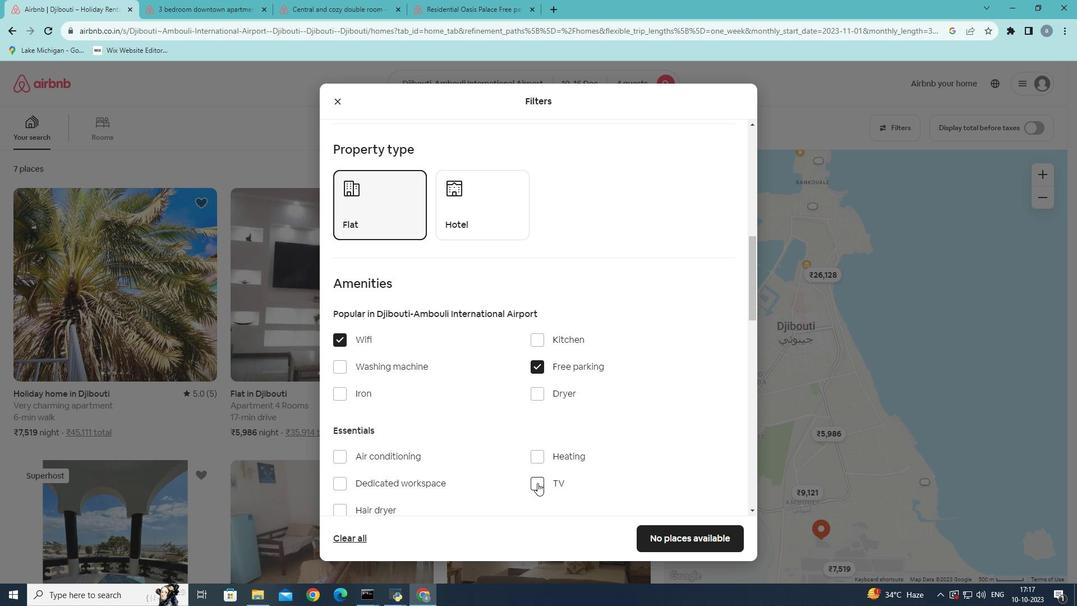 
Action: Mouse moved to (430, 481)
Screenshot: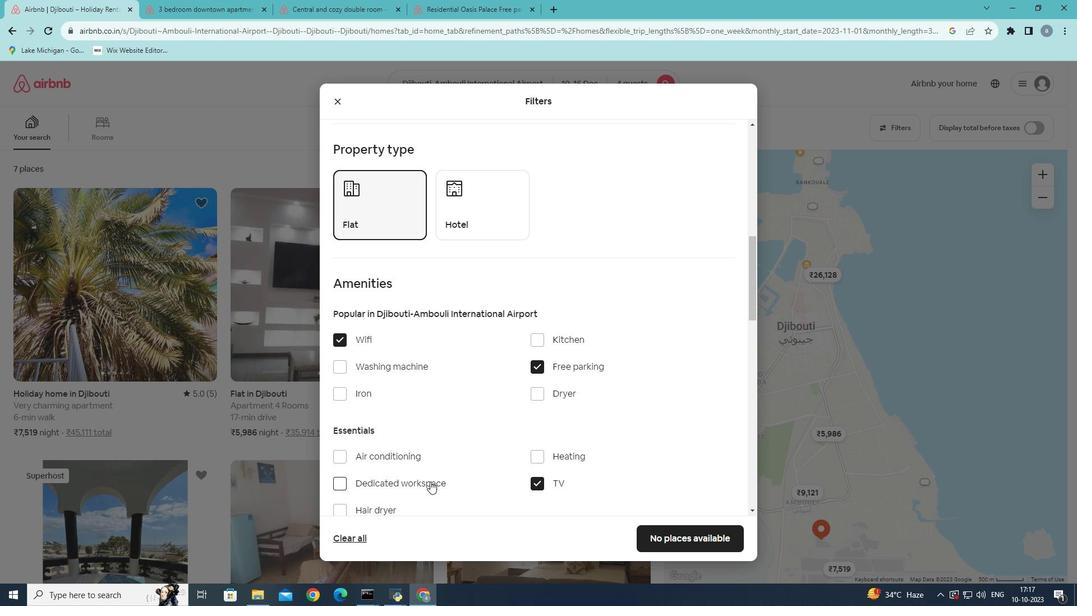 
Action: Mouse scrolled (430, 480) with delta (0, 0)
Screenshot: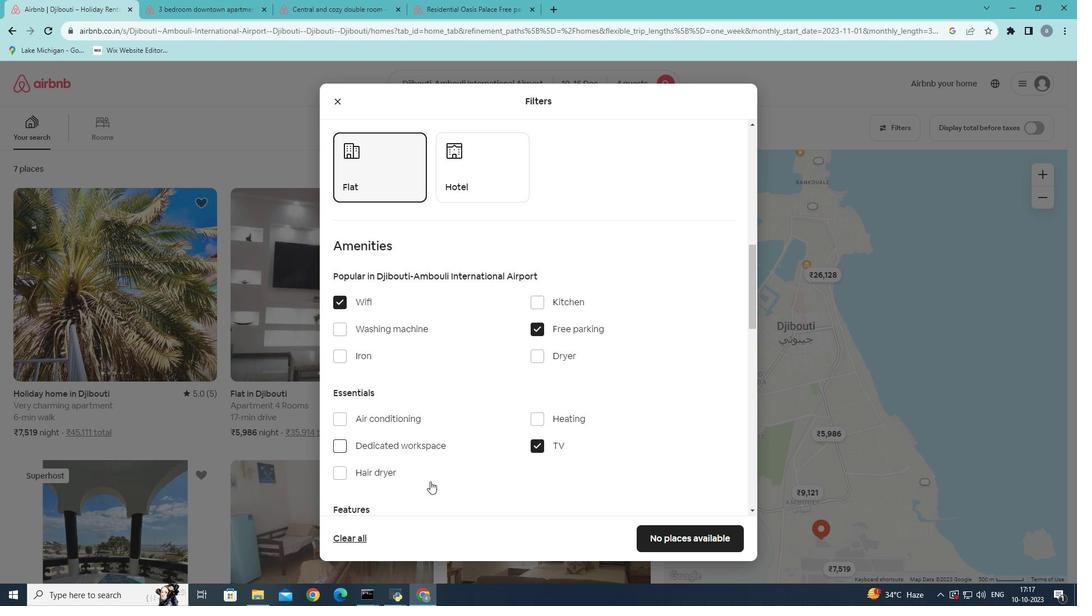 
Action: Mouse scrolled (430, 480) with delta (0, 0)
Screenshot: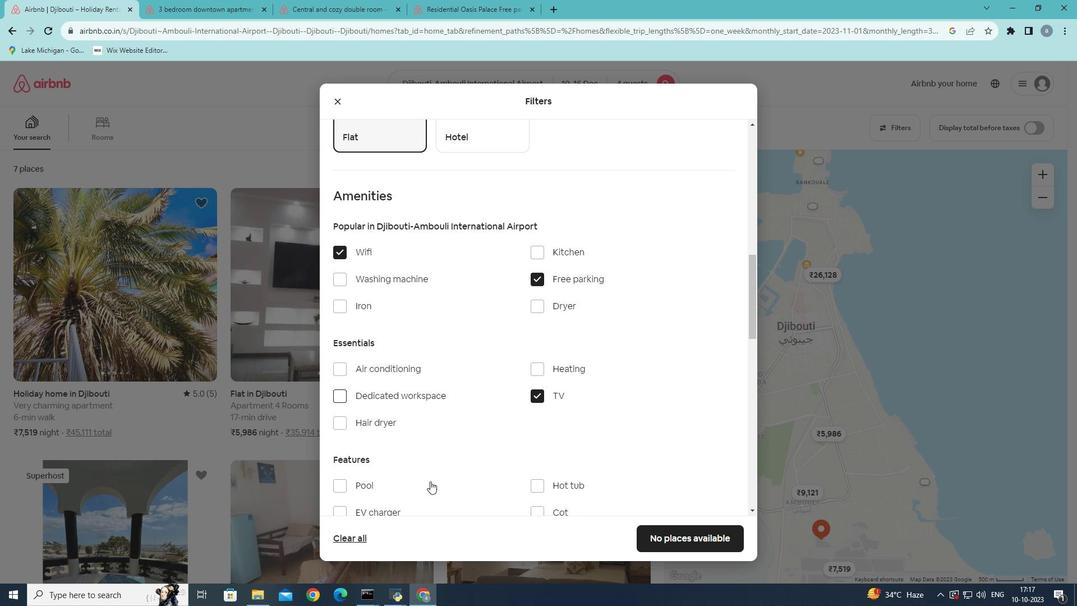 
Action: Mouse scrolled (430, 480) with delta (0, 0)
Screenshot: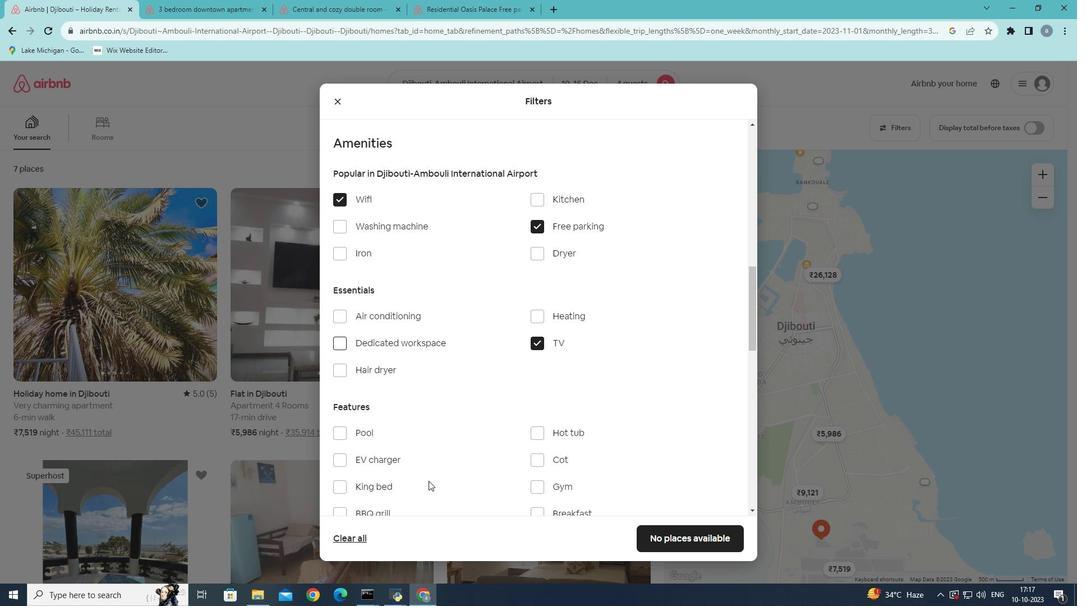 
Action: Mouse moved to (359, 469)
Screenshot: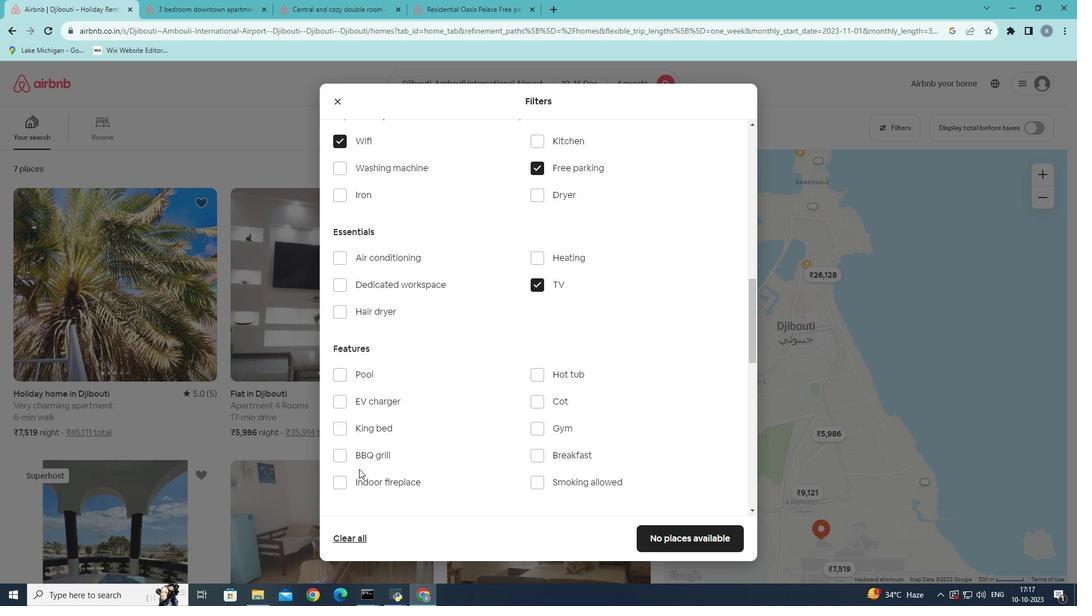 
Action: Mouse scrolled (359, 468) with delta (0, 0)
Screenshot: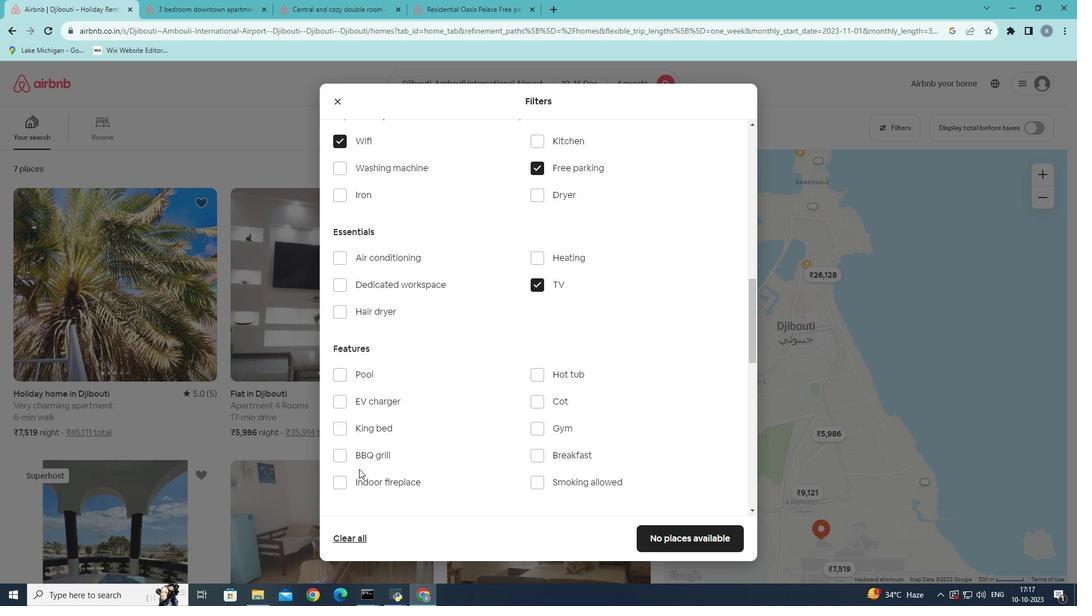 
Action: Mouse scrolled (359, 468) with delta (0, 0)
Screenshot: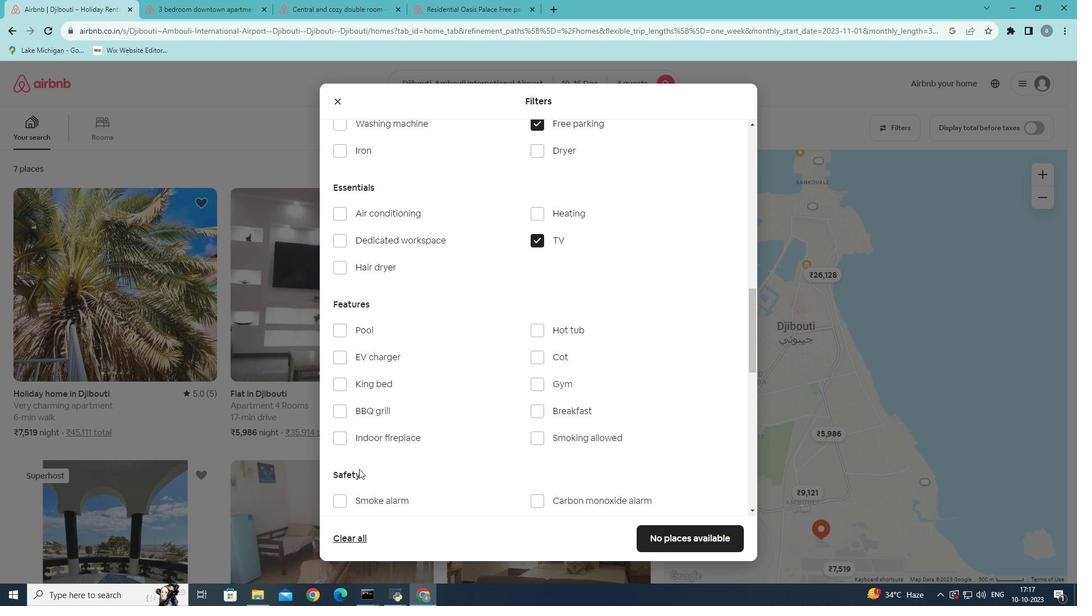 
Action: Mouse moved to (533, 349)
Screenshot: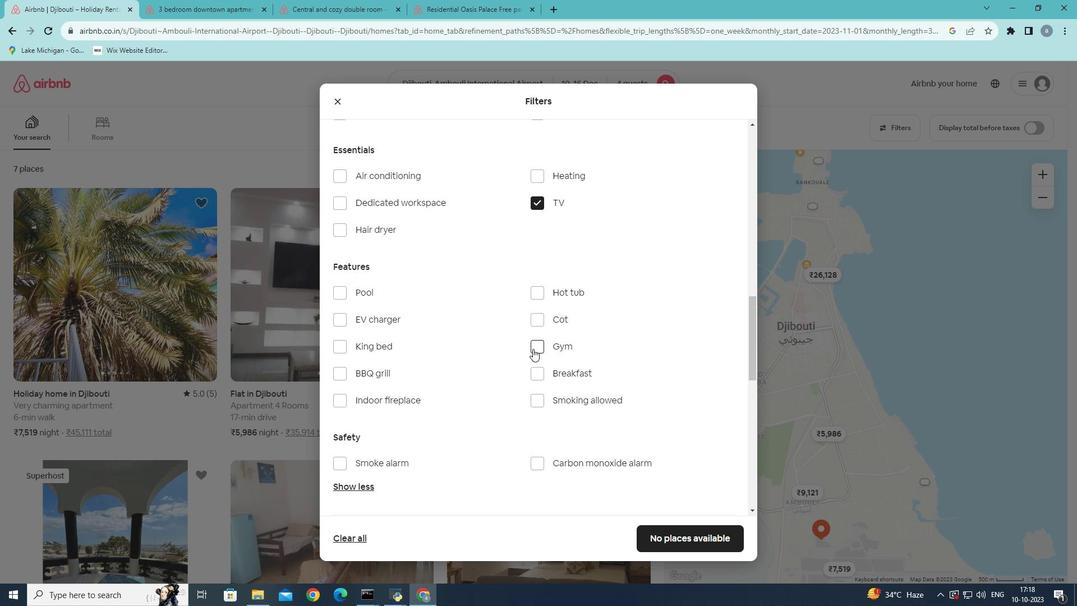 
Action: Mouse pressed left at (533, 349)
Screenshot: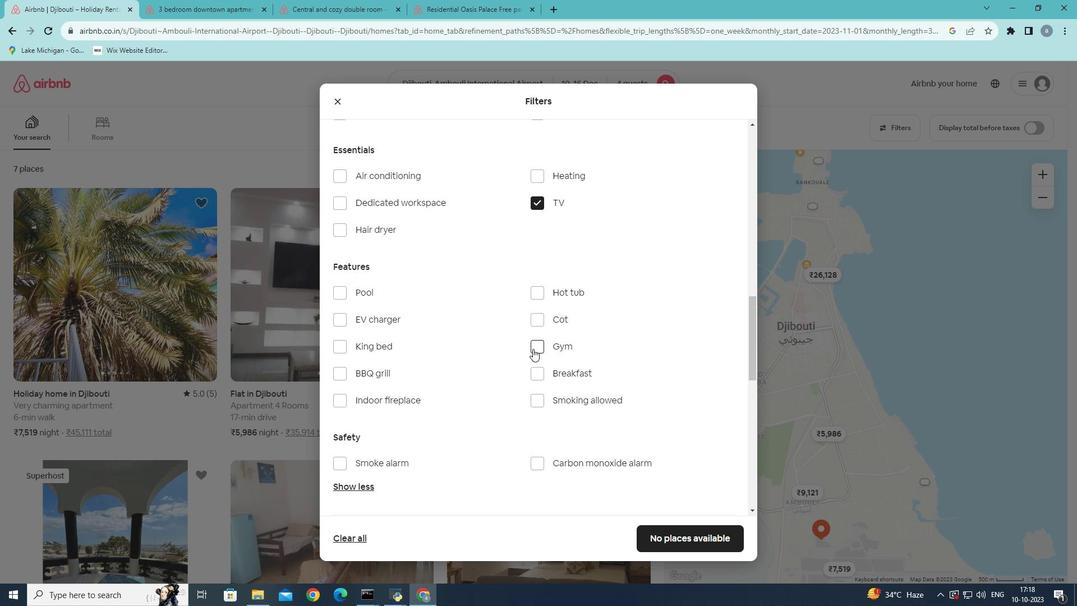 
Action: Mouse moved to (538, 375)
Screenshot: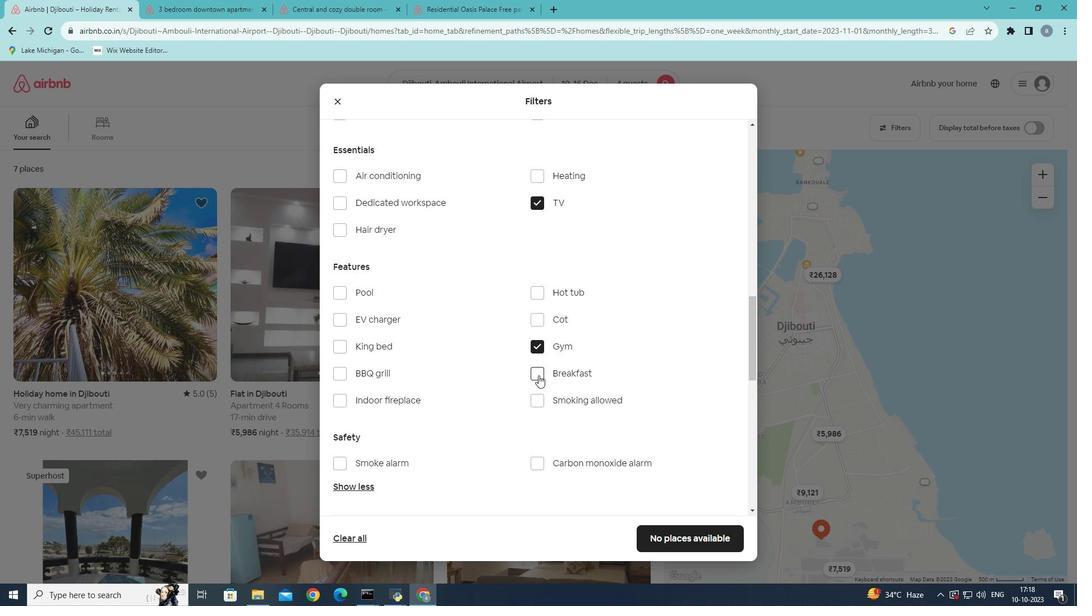 
Action: Mouse pressed left at (538, 375)
Screenshot: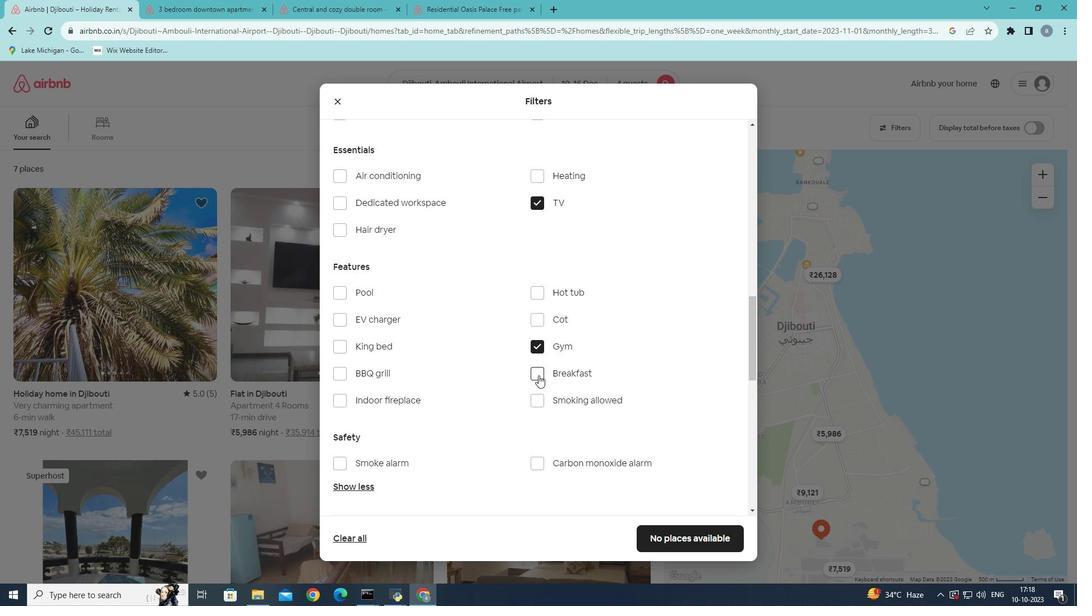 
Action: Mouse moved to (508, 388)
Screenshot: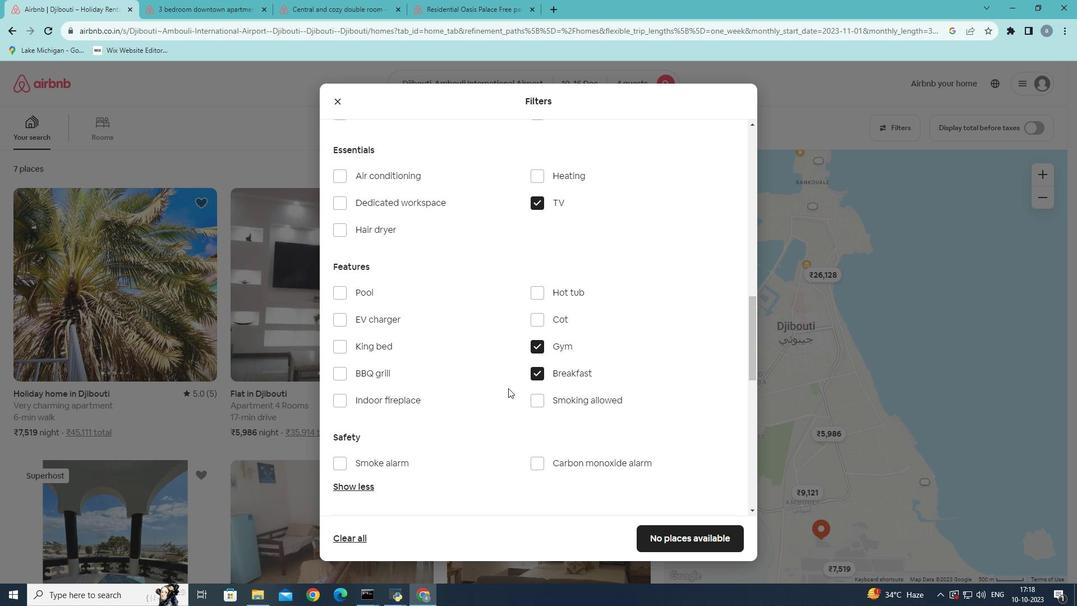 
Action: Mouse scrolled (508, 387) with delta (0, 0)
Screenshot: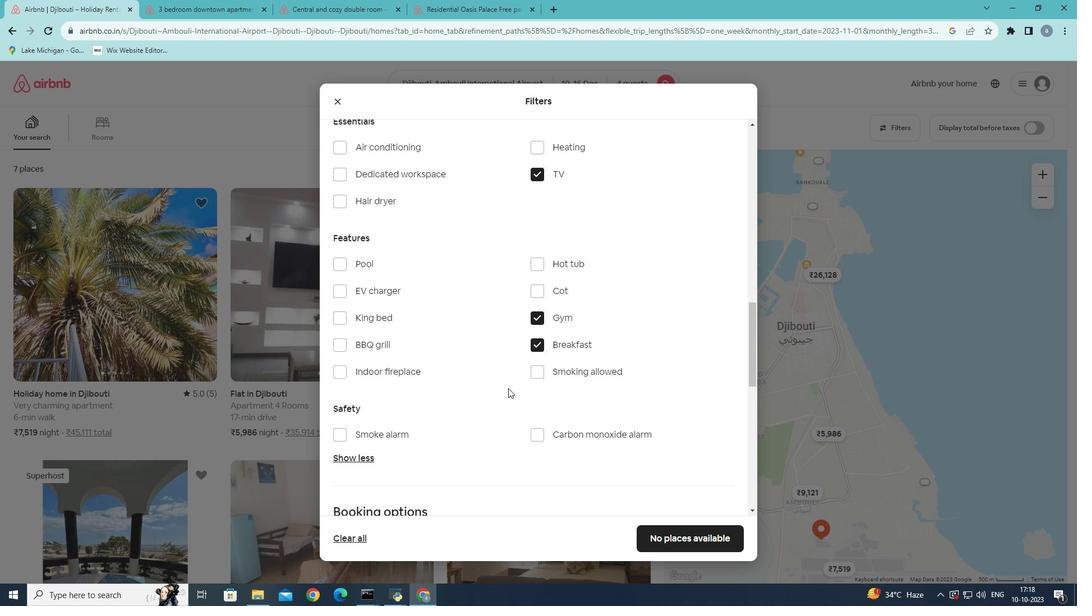 
Action: Mouse scrolled (508, 387) with delta (0, 0)
Screenshot: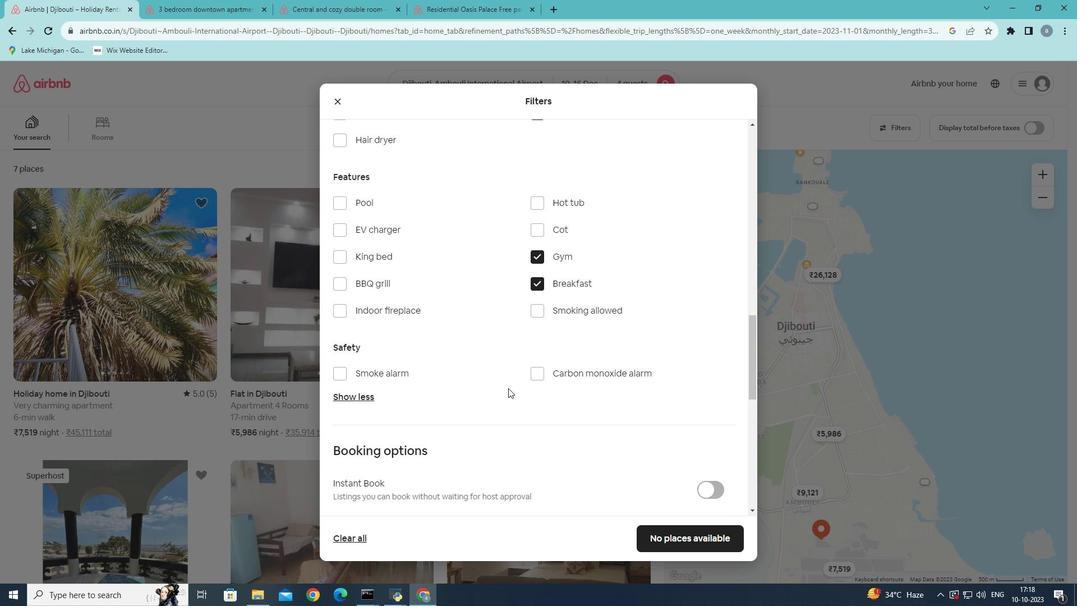 
Action: Mouse scrolled (508, 387) with delta (0, 0)
Screenshot: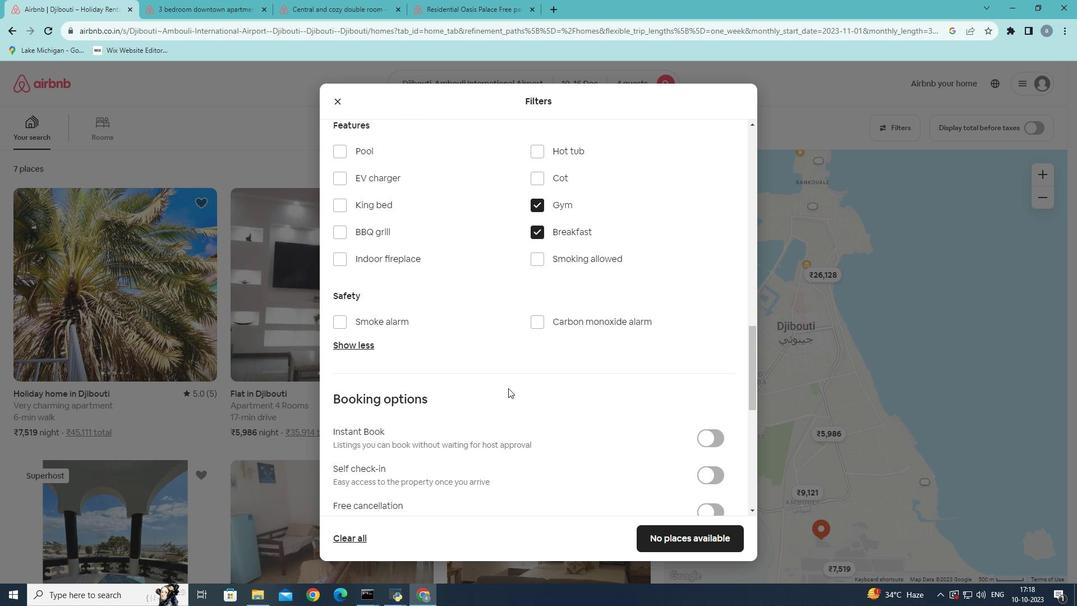 
Action: Mouse moved to (510, 414)
Screenshot: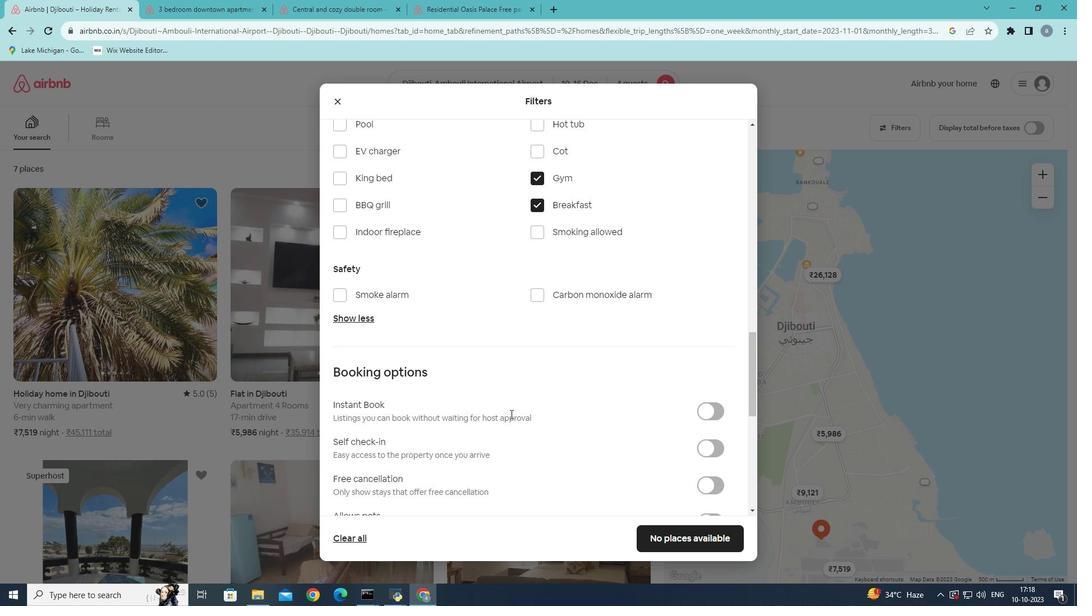 
Action: Mouse scrolled (510, 413) with delta (0, 0)
Screenshot: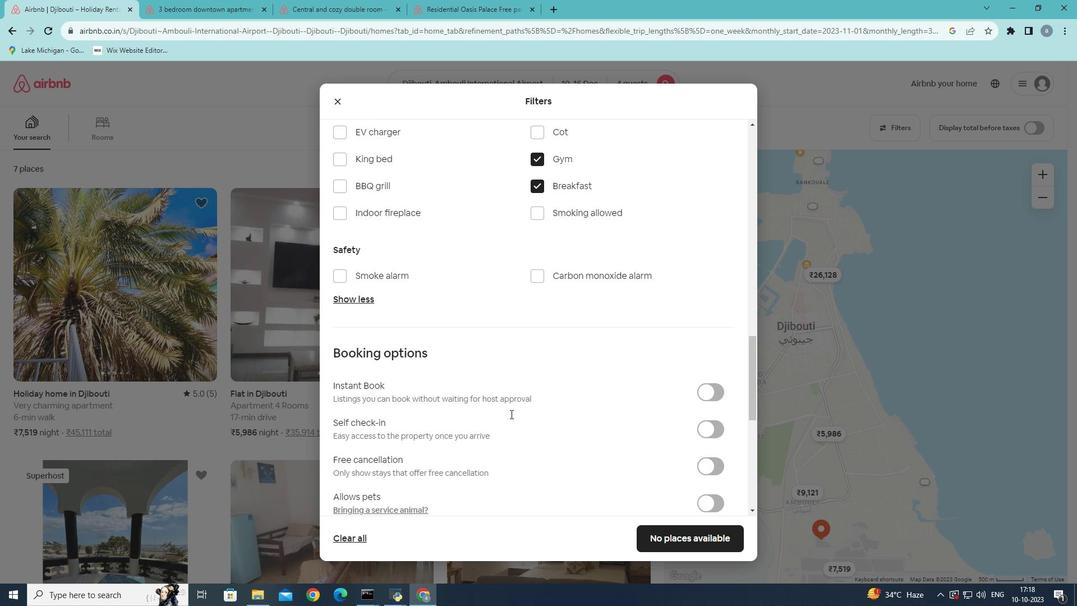 
Action: Mouse scrolled (510, 413) with delta (0, 0)
Screenshot: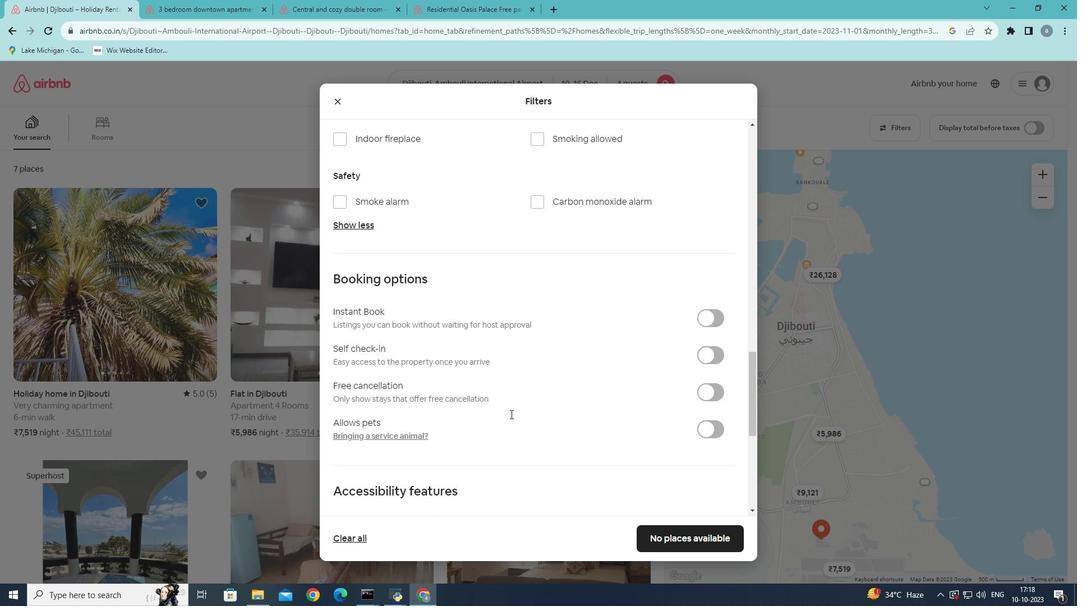 
Action: Mouse scrolled (510, 413) with delta (0, 0)
Screenshot: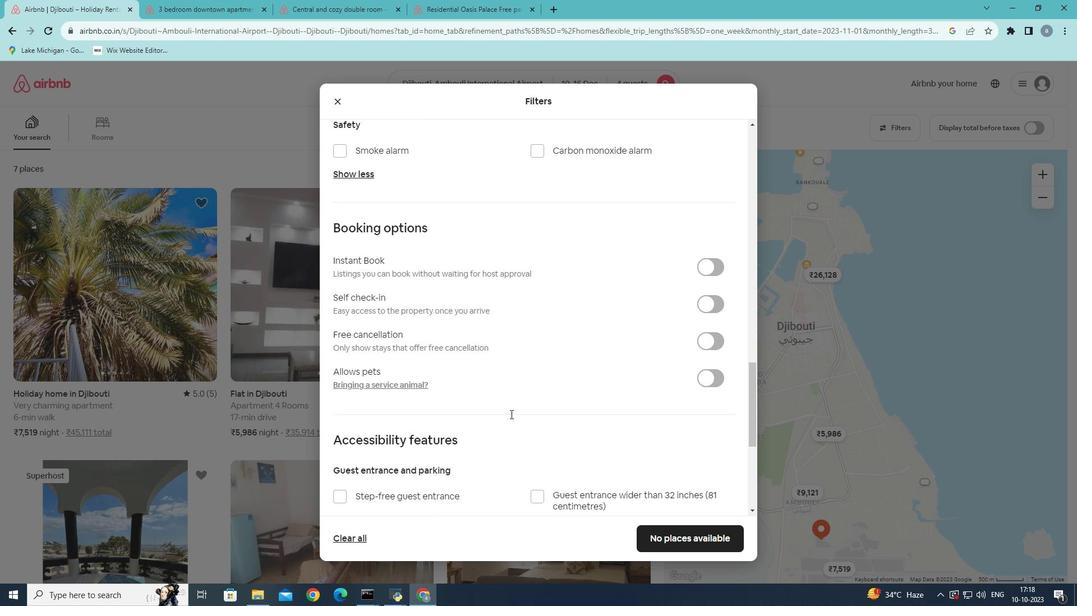 
Action: Mouse moved to (719, 283)
Screenshot: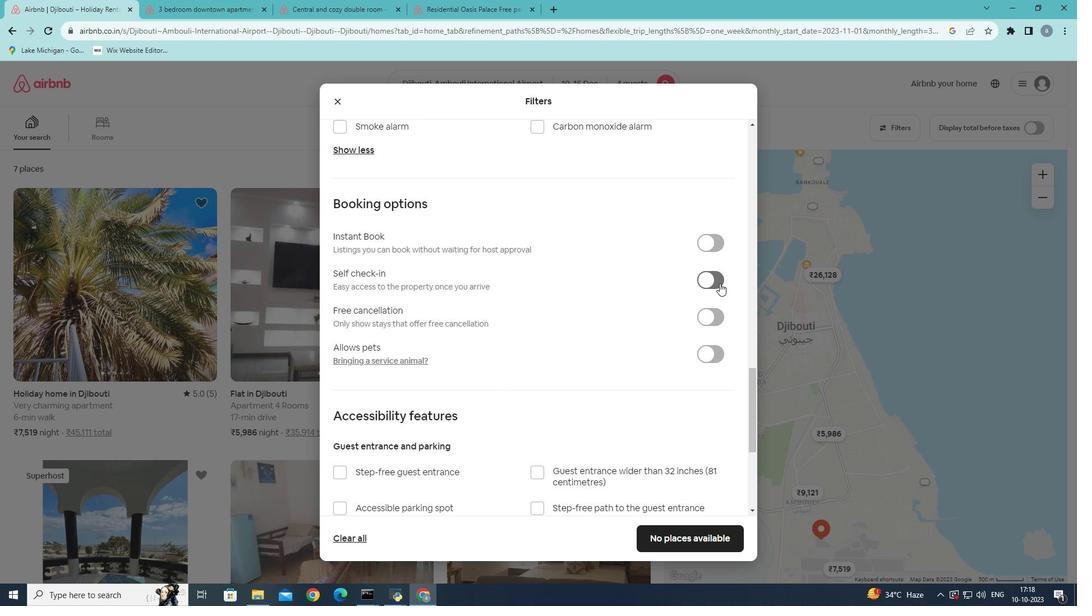 
Action: Mouse pressed left at (719, 283)
Screenshot: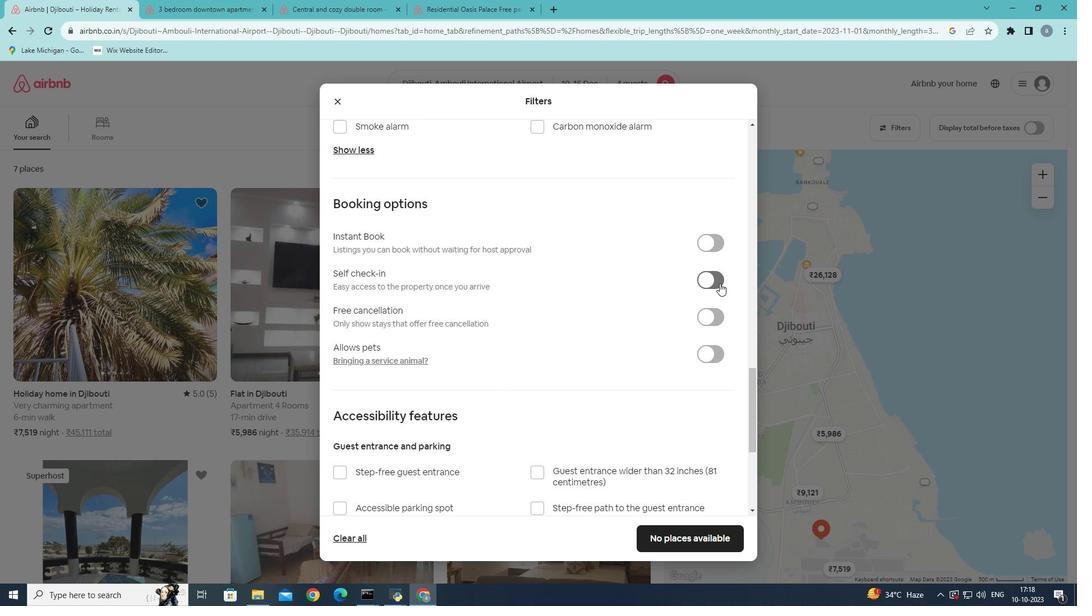 
Action: Mouse moved to (457, 391)
Screenshot: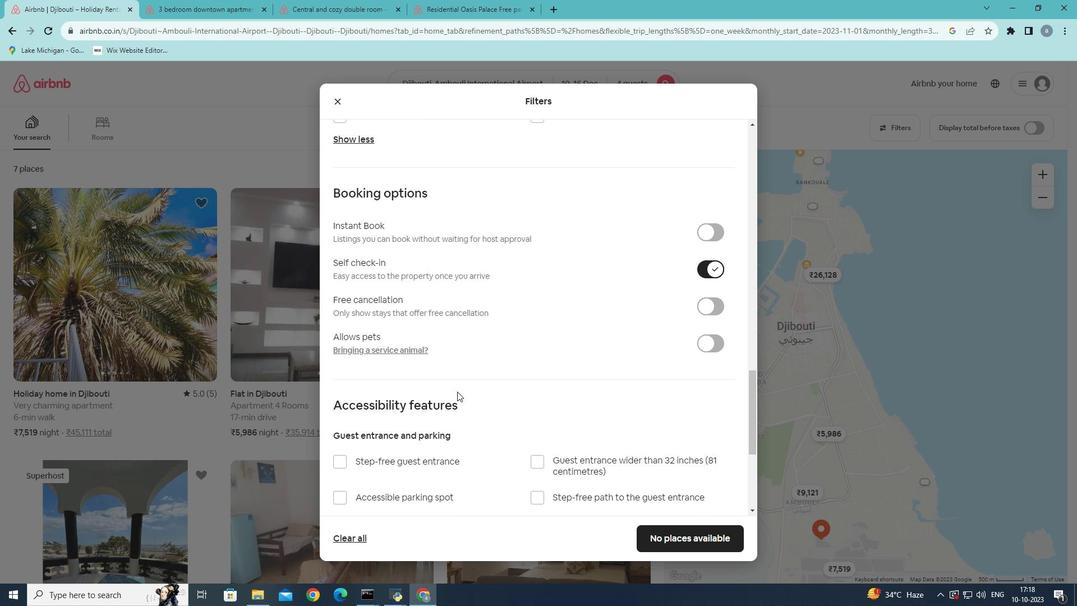 
Action: Mouse scrolled (457, 391) with delta (0, 0)
Screenshot: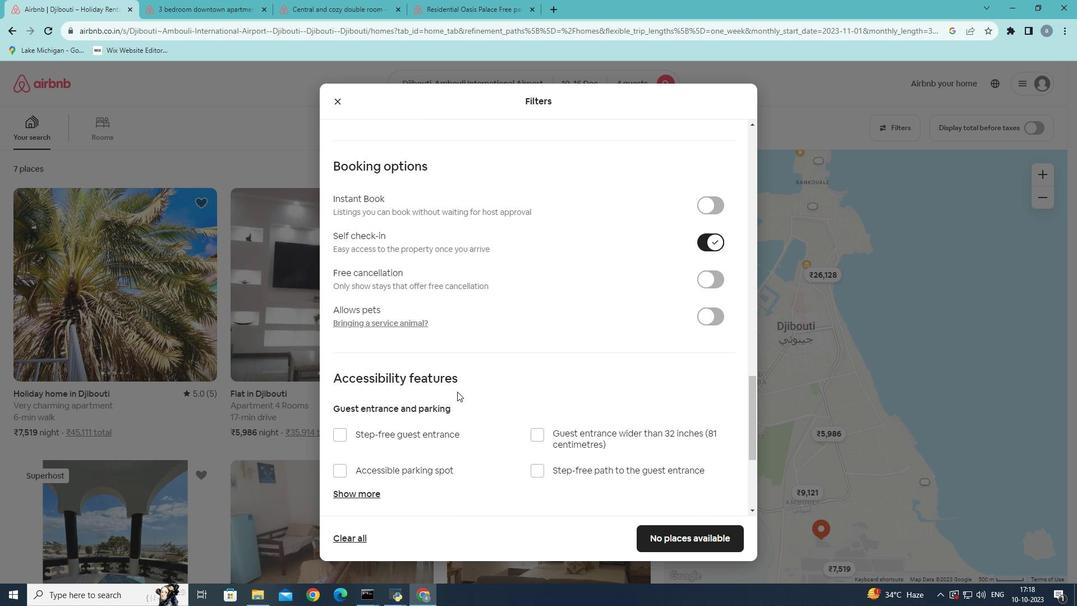 
Action: Mouse scrolled (457, 391) with delta (0, 0)
Screenshot: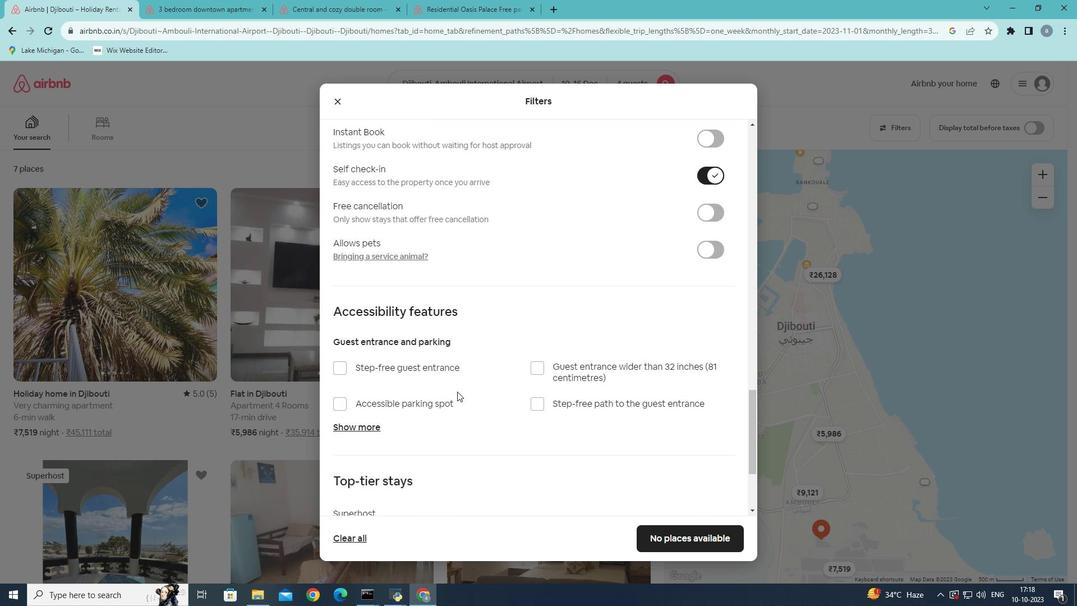 
Action: Mouse scrolled (457, 391) with delta (0, 0)
Screenshot: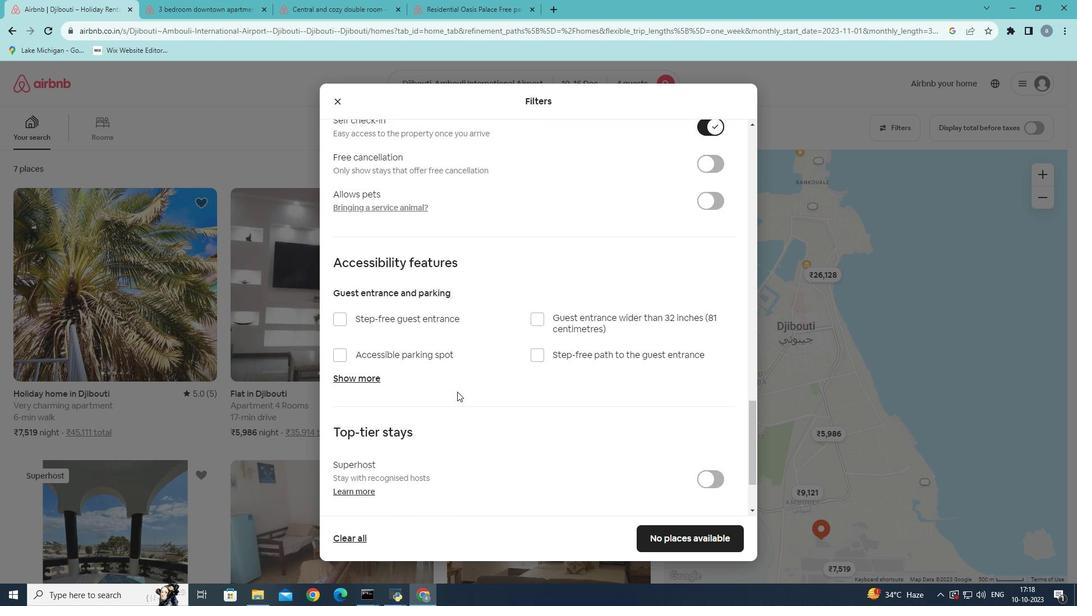 
Action: Mouse moved to (458, 383)
Screenshot: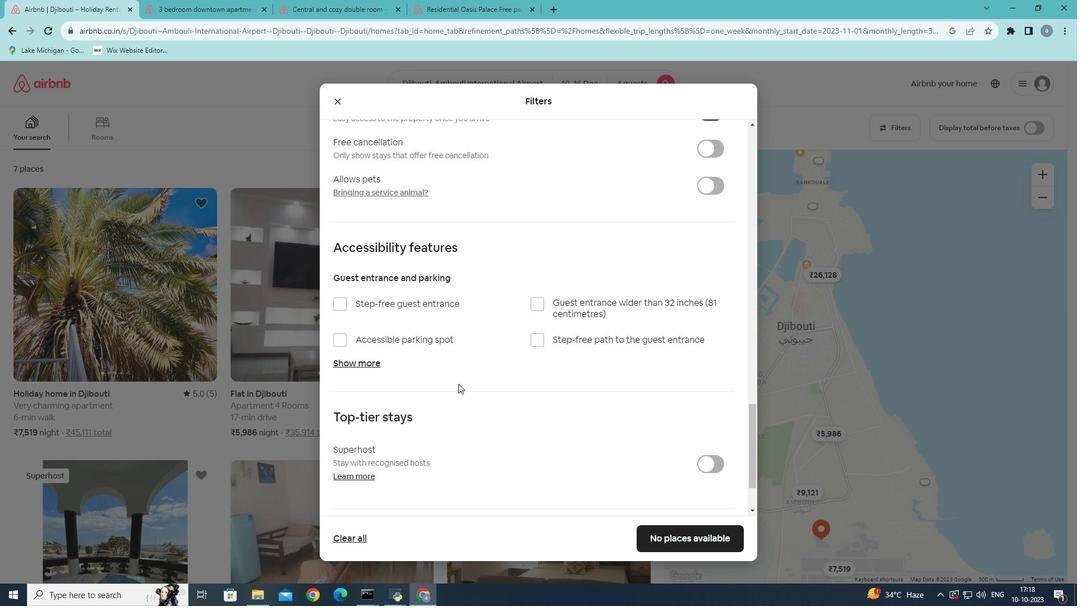 
Action: Mouse scrolled (458, 383) with delta (0, 0)
Screenshot: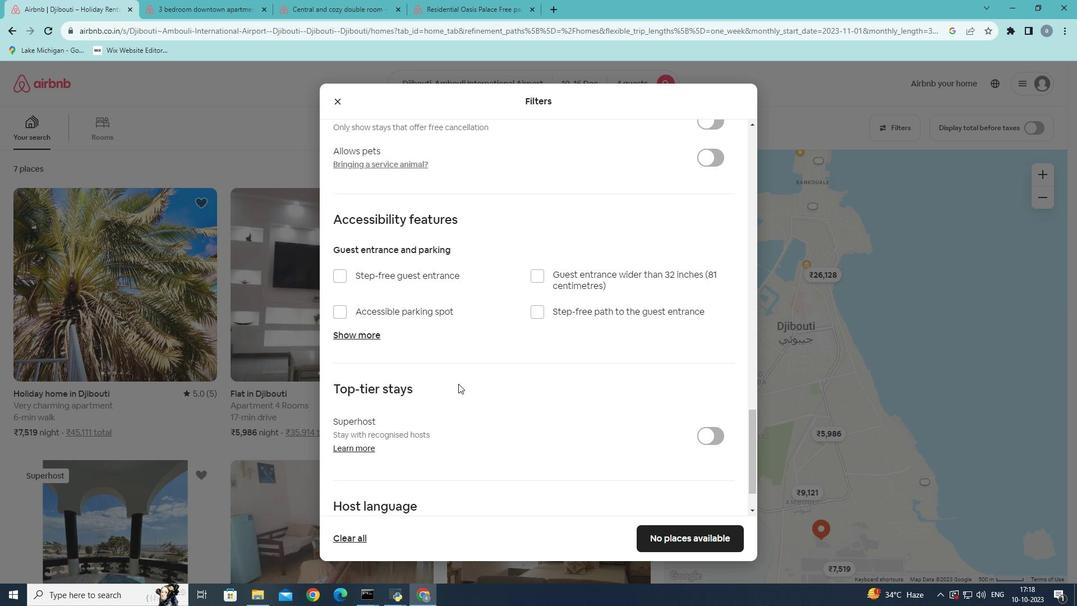 
Action: Mouse scrolled (458, 383) with delta (0, 0)
Screenshot: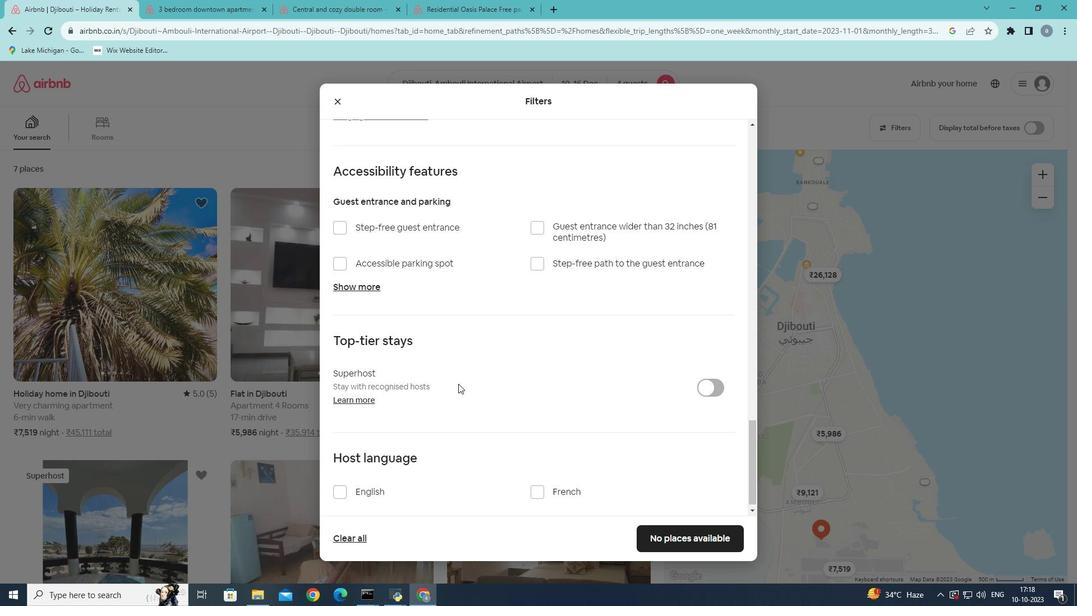 
Action: Mouse scrolled (458, 383) with delta (0, 0)
Screenshot: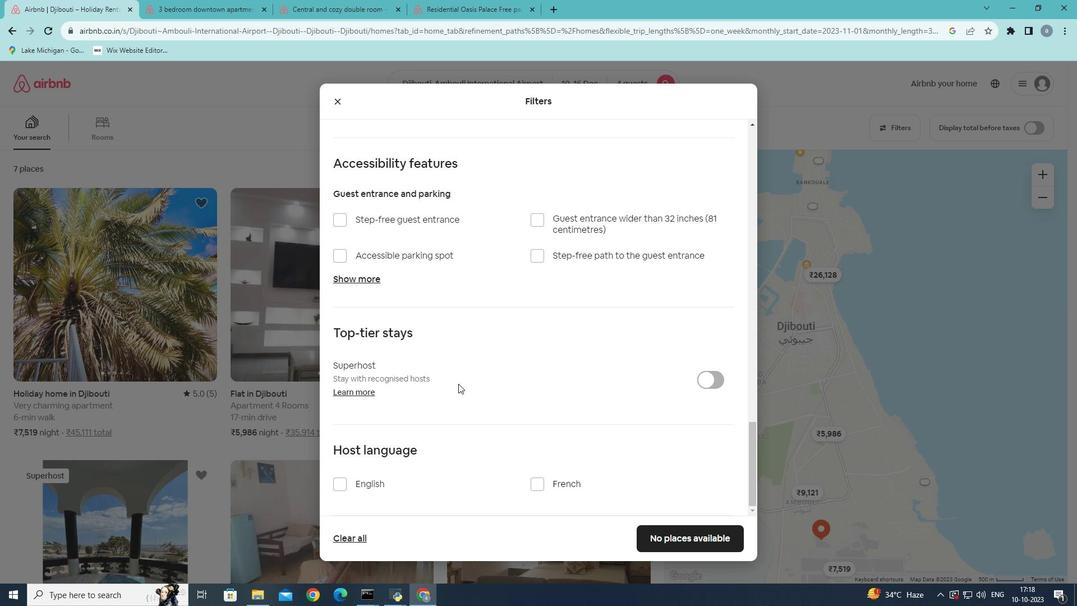 
Action: Mouse scrolled (458, 383) with delta (0, 0)
Screenshot: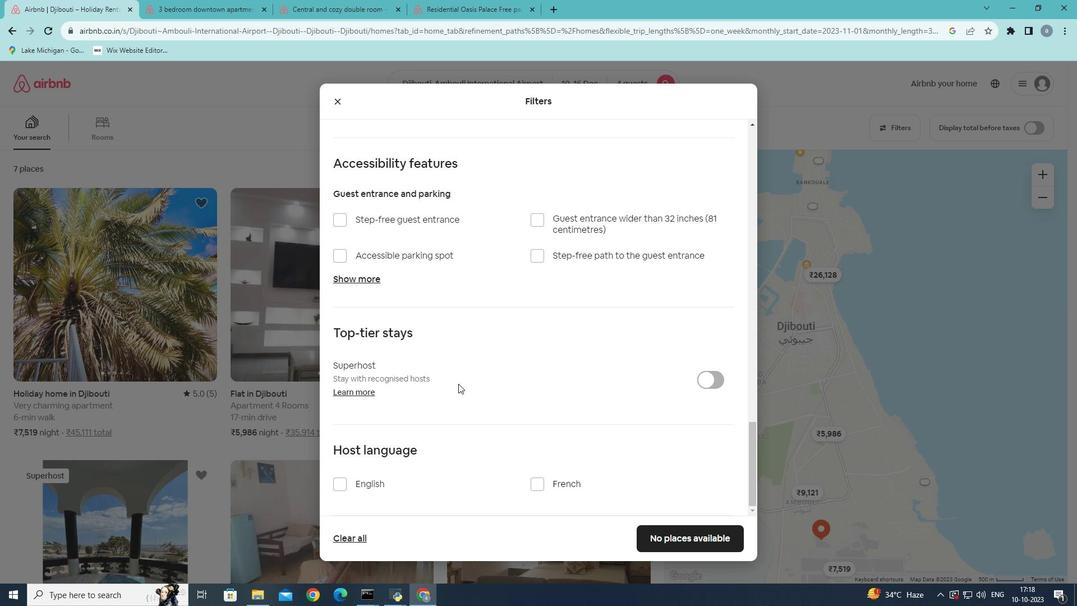 
Action: Mouse scrolled (458, 383) with delta (0, 0)
Screenshot: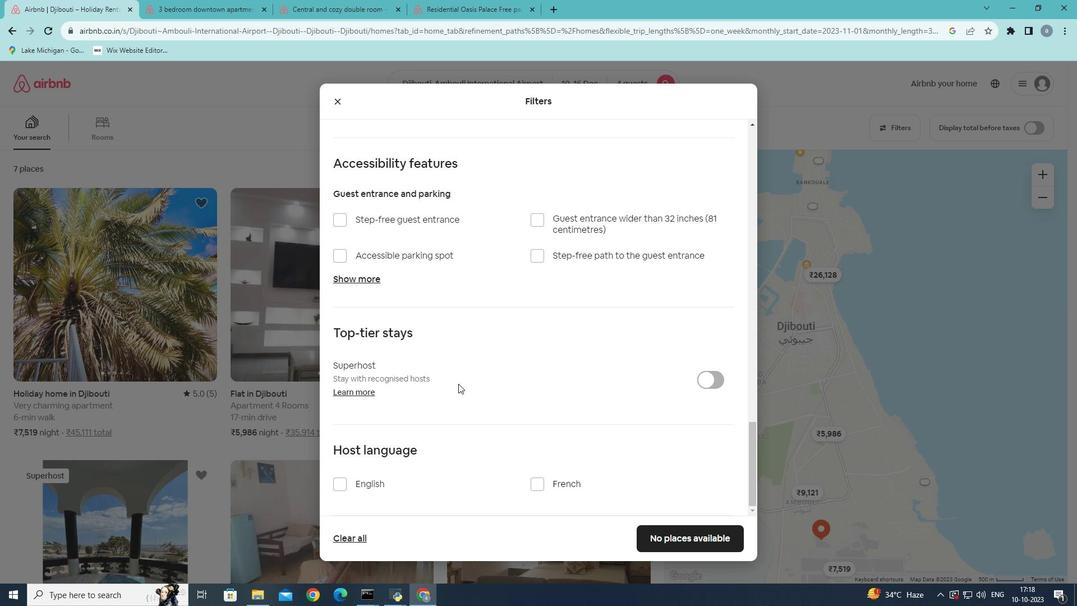 
Action: Mouse scrolled (458, 384) with delta (0, 0)
Screenshot: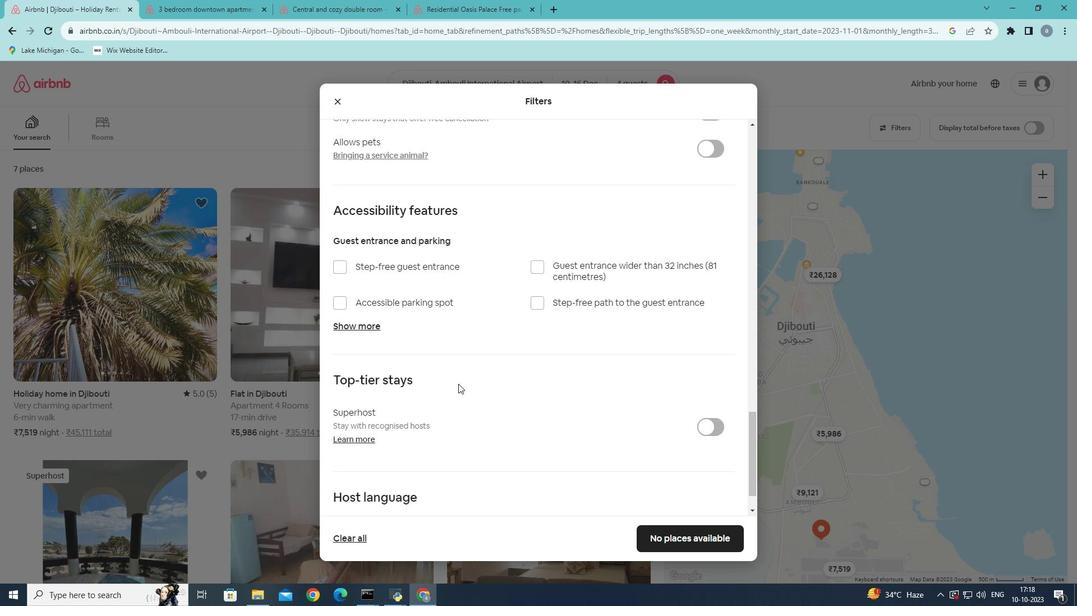 
Action: Mouse scrolled (458, 383) with delta (0, 0)
Screenshot: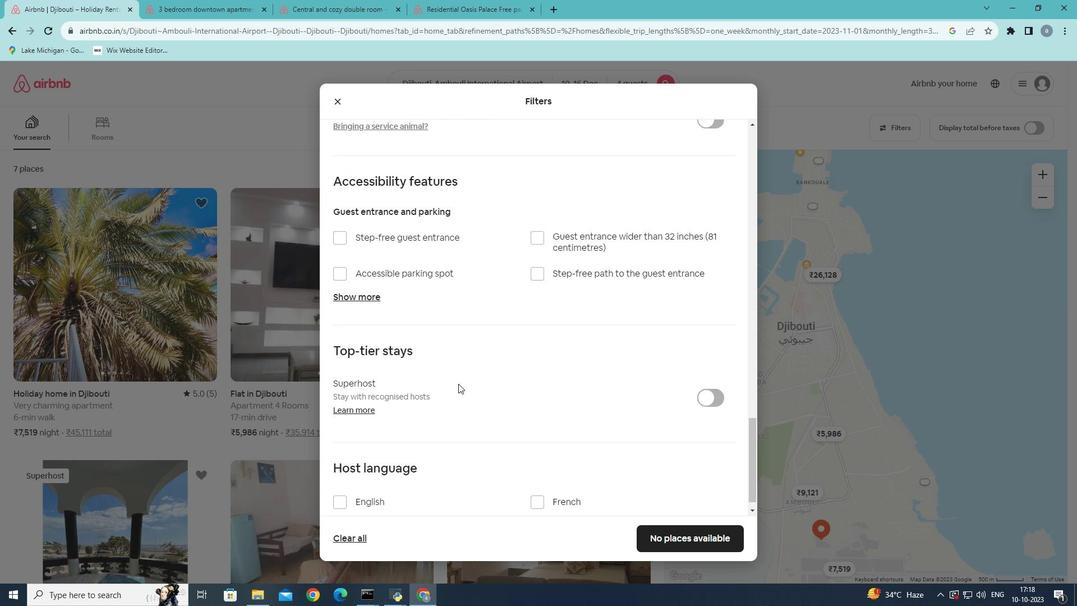
Action: Mouse scrolled (458, 383) with delta (0, 0)
Screenshot: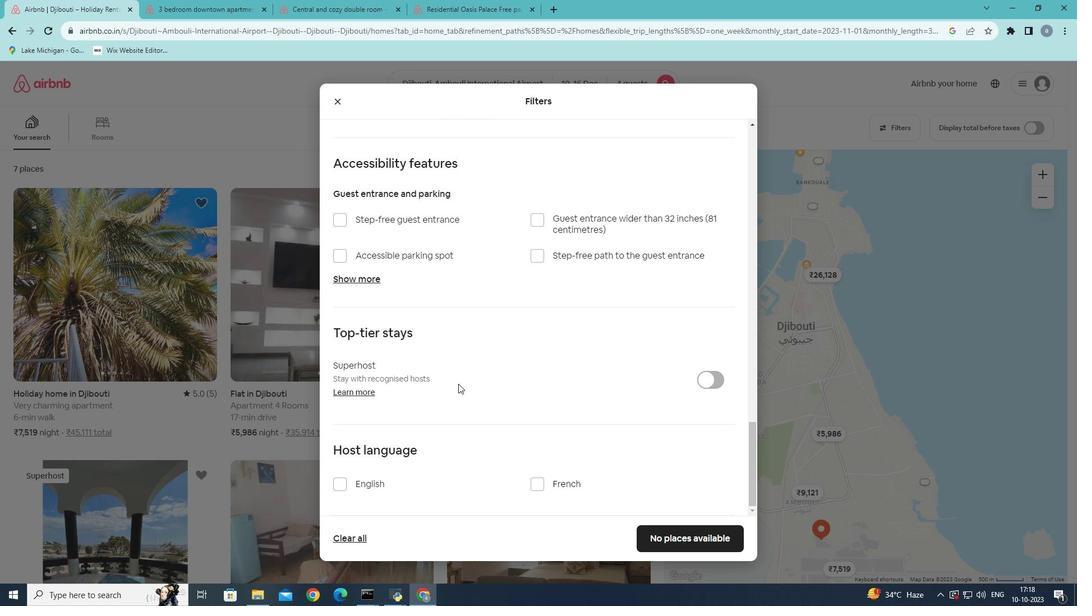 
Action: Mouse moved to (660, 535)
Screenshot: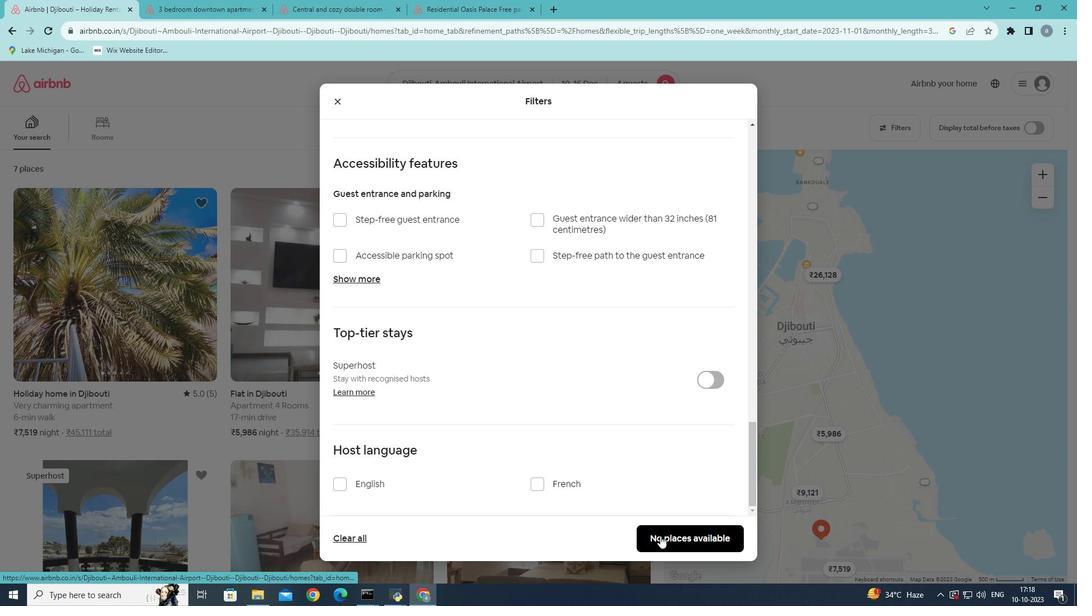 
Action: Mouse pressed left at (660, 535)
Screenshot: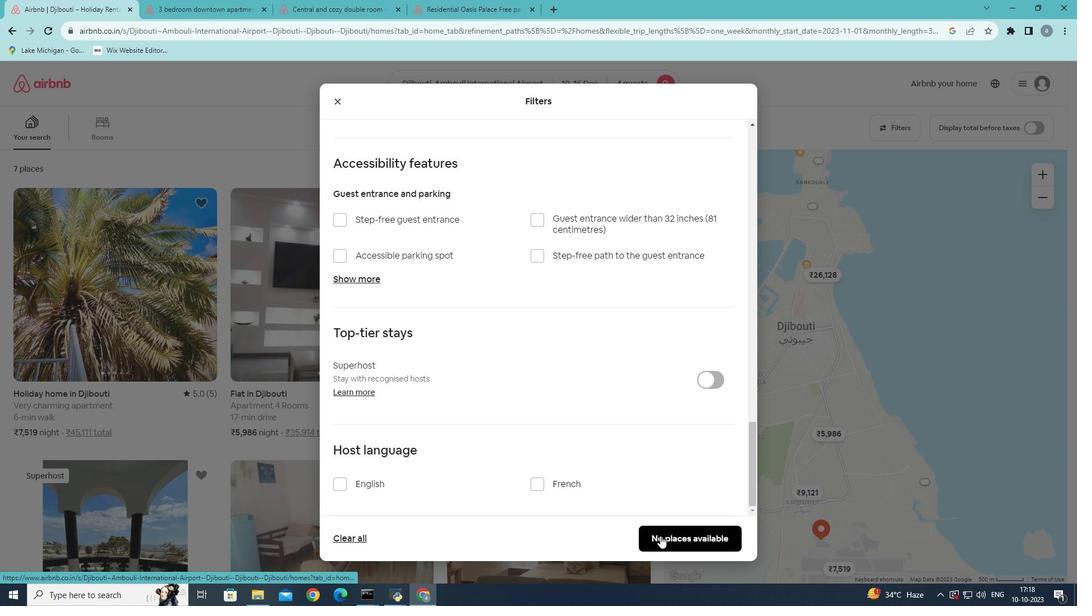 
Action: Mouse moved to (579, 520)
Screenshot: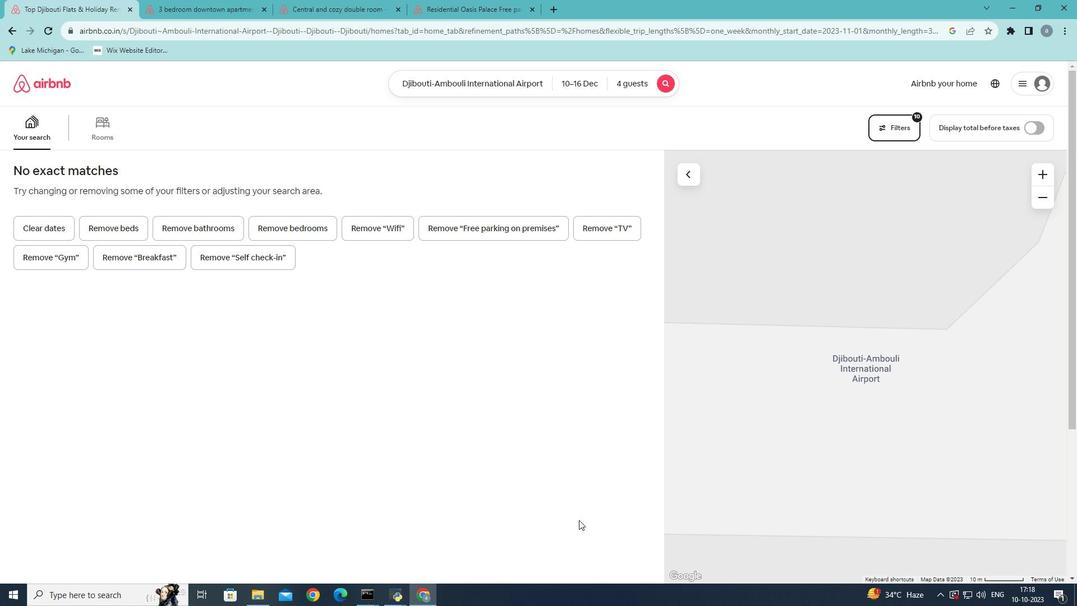 
